 Task: Search  nearest Mexican restaurant for Black Oak Circle, Coppell, Texas 75019. Note the delivery time and distance.
Action: Mouse moved to (761, 774)
Screenshot: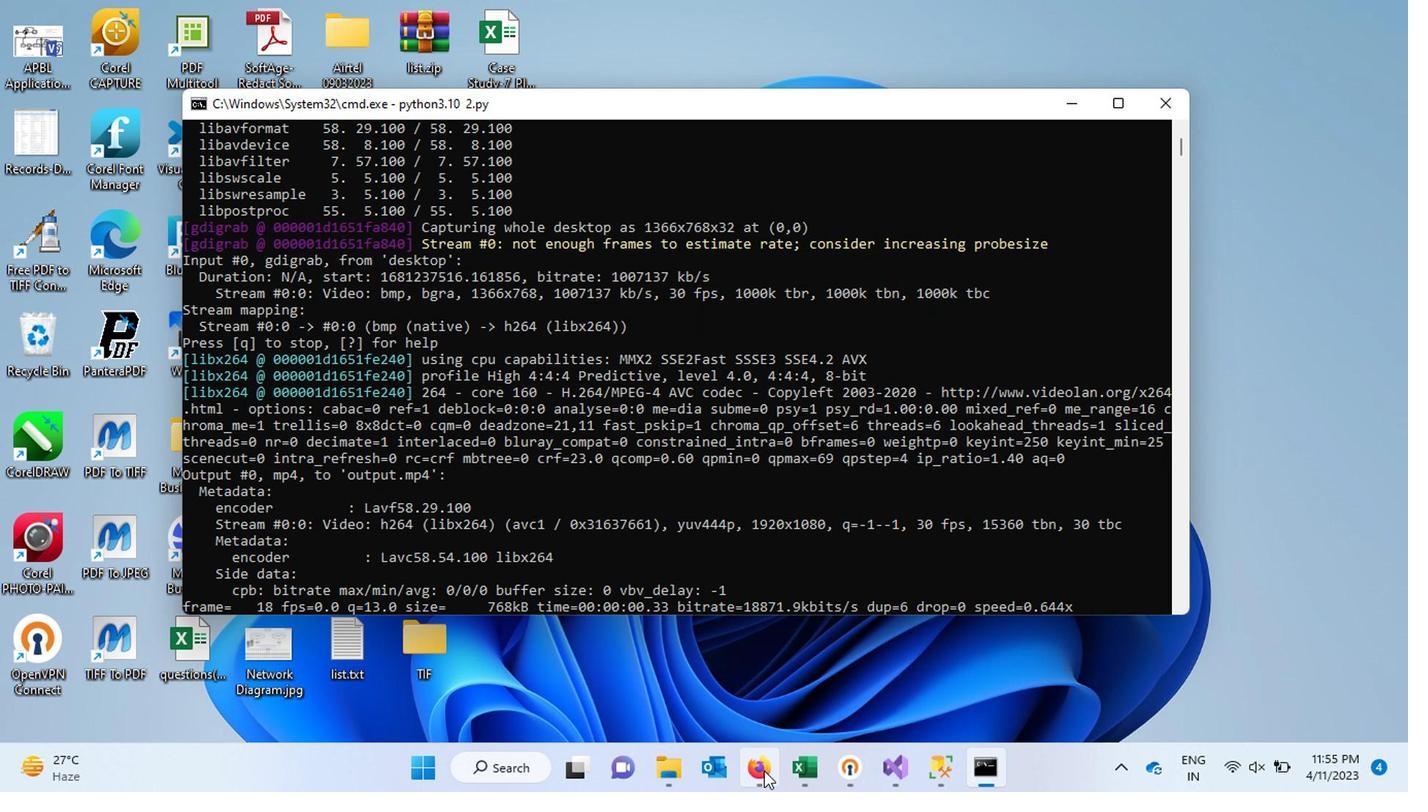 
Action: Mouse pressed left at (761, 774)
Screenshot: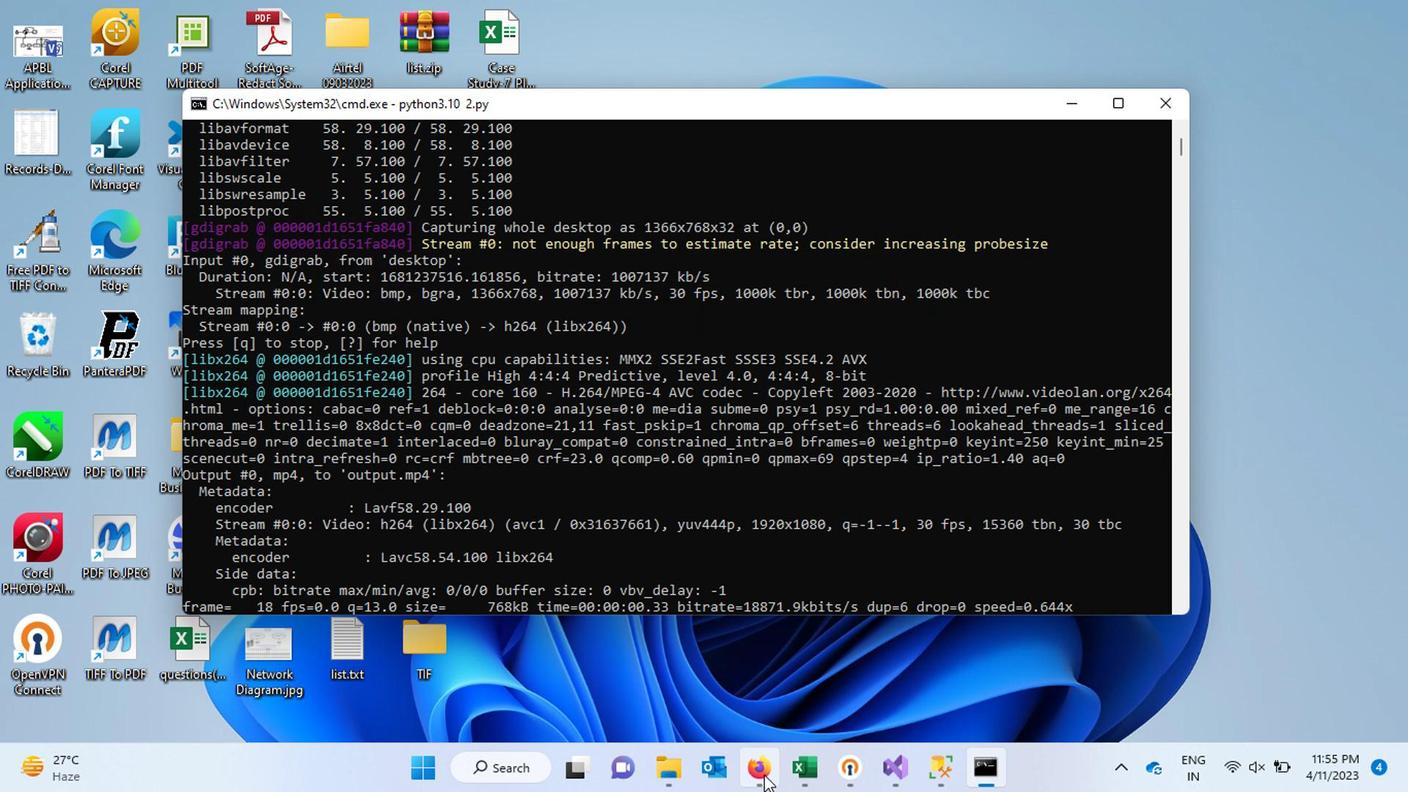 
Action: Mouse moved to (235, 123)
Screenshot: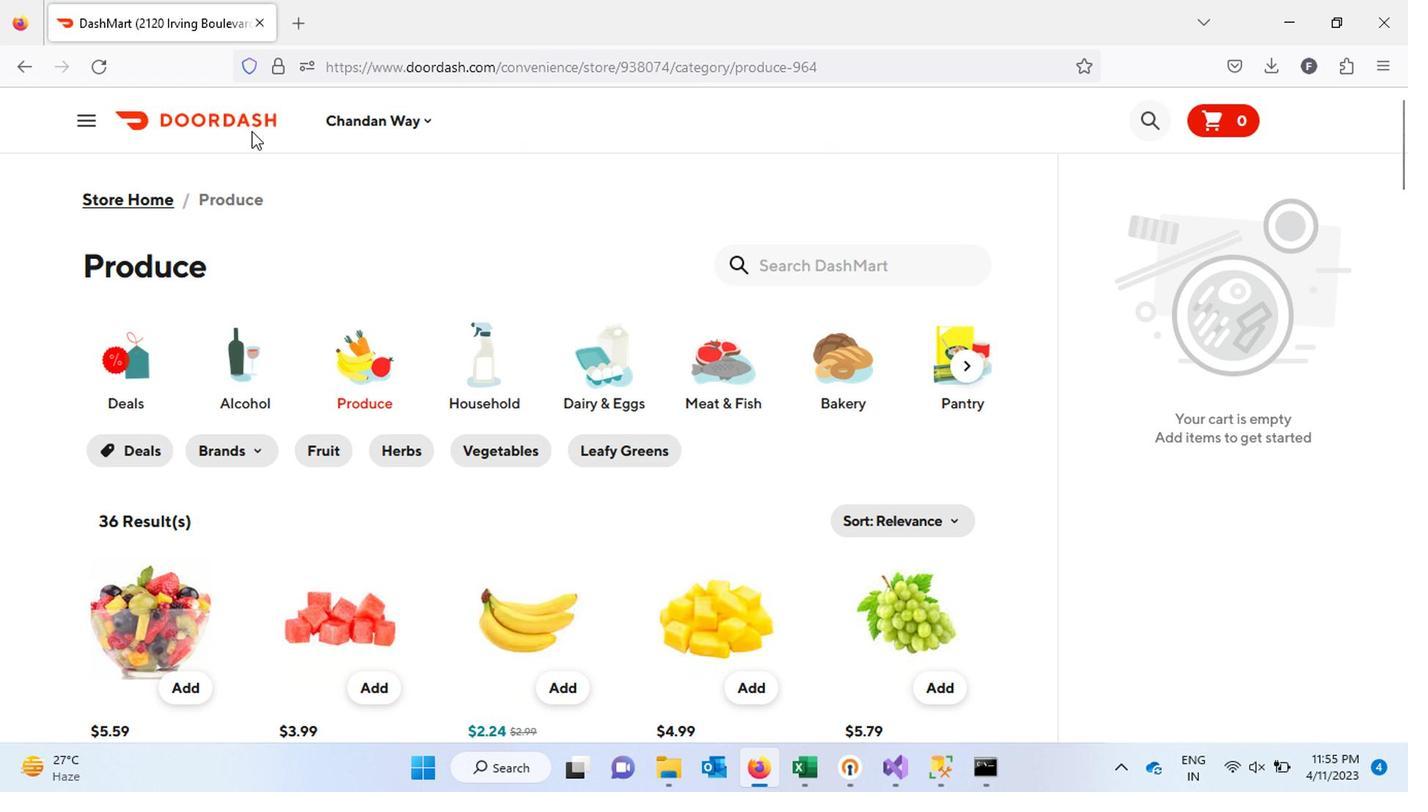
Action: Mouse pressed left at (235, 123)
Screenshot: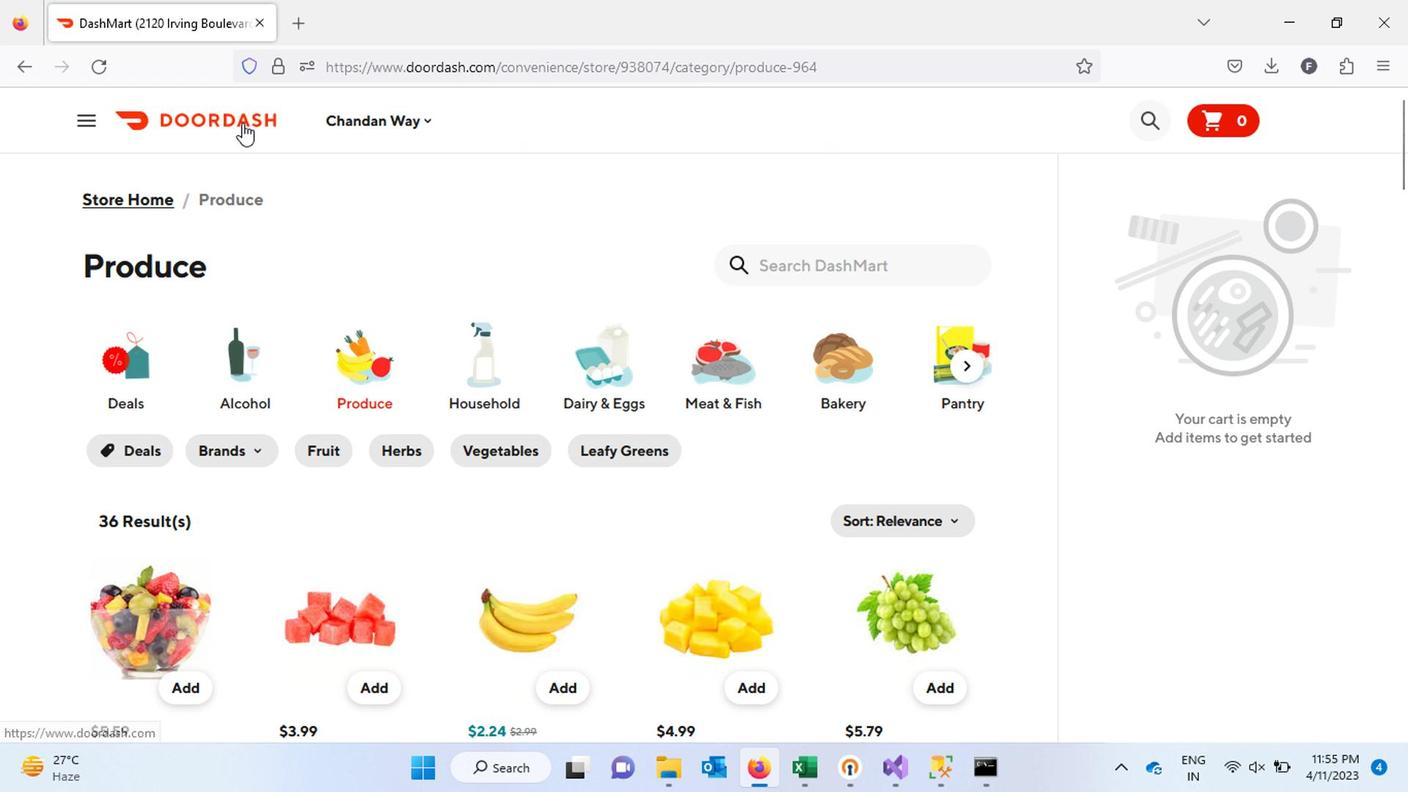 
Action: Mouse moved to (584, 123)
Screenshot: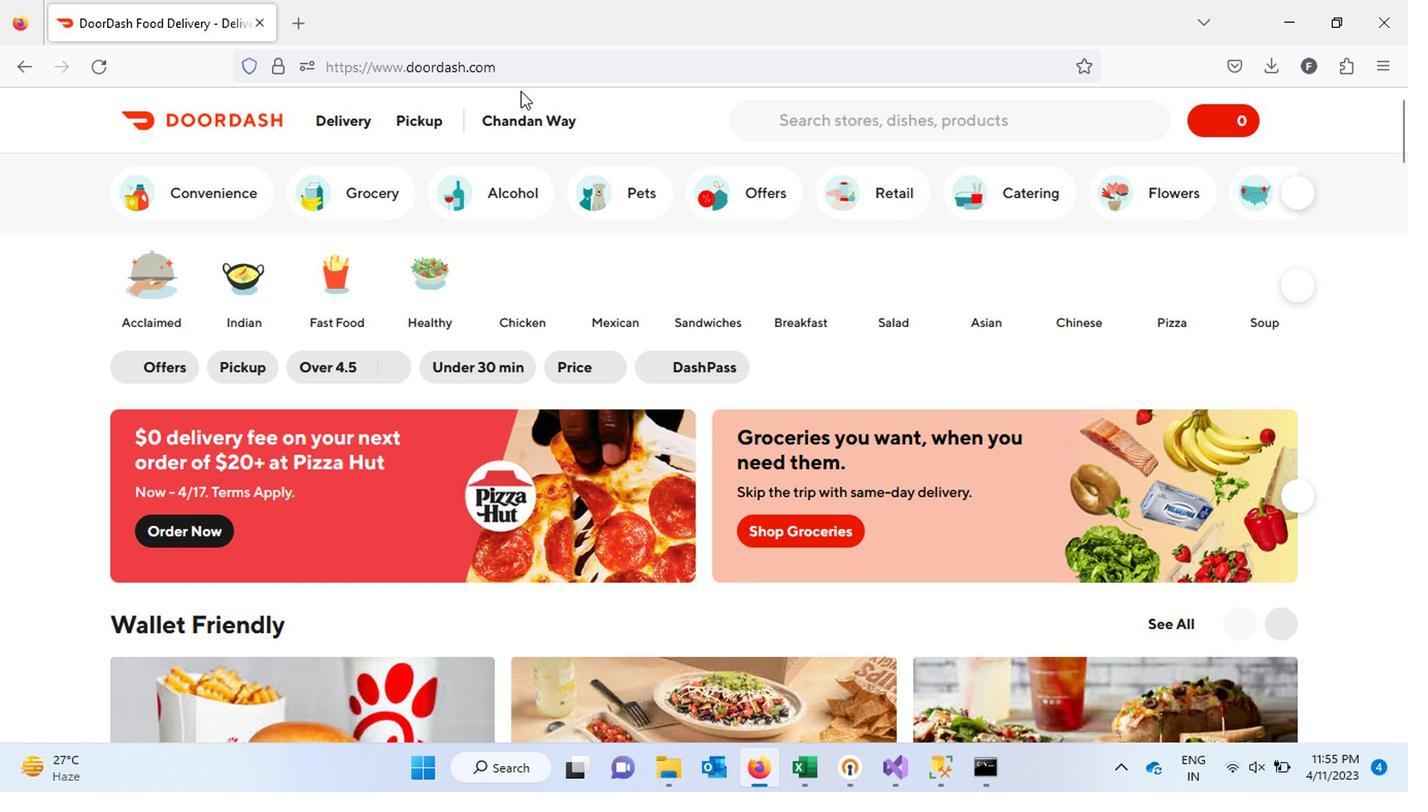
Action: Mouse pressed left at (584, 123)
Screenshot: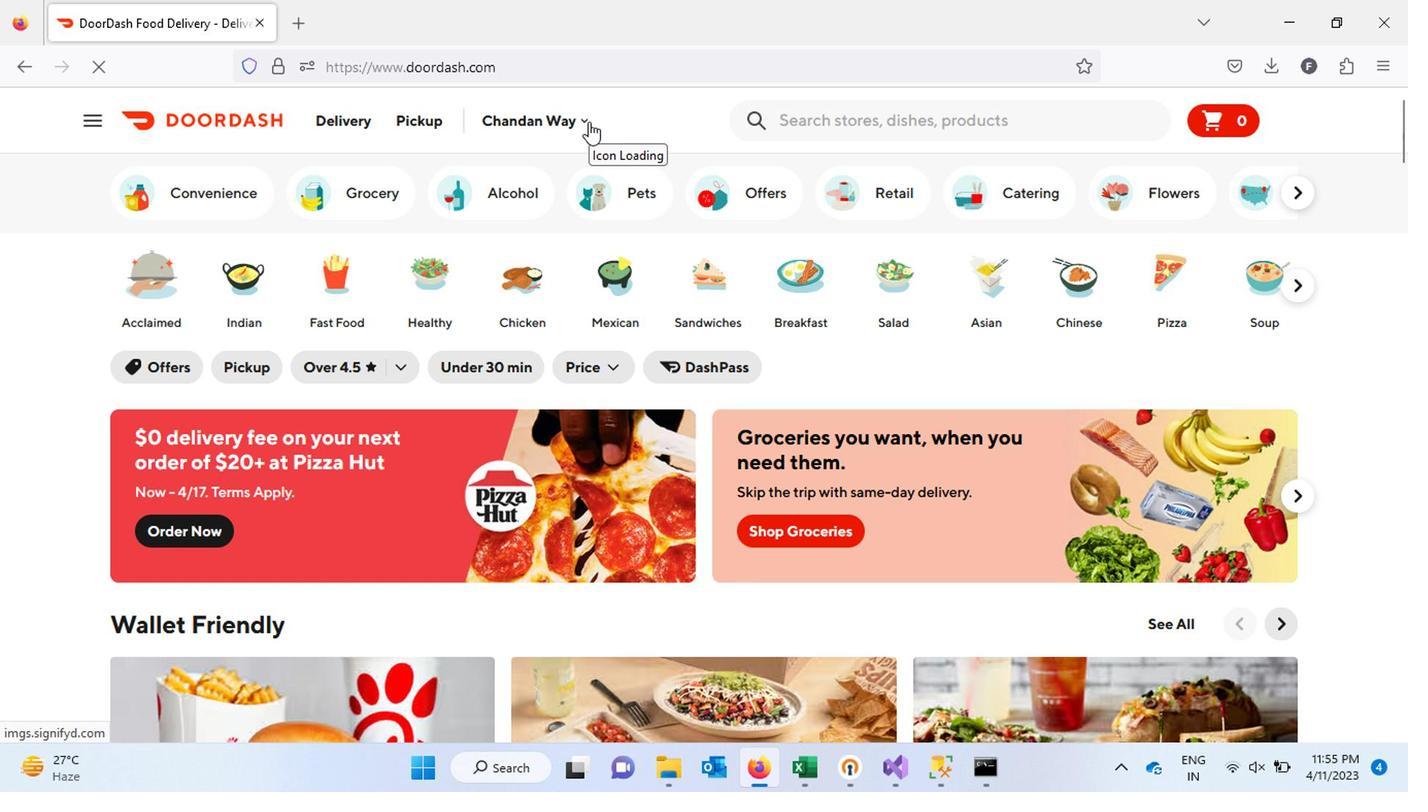 
Action: Mouse moved to (580, 209)
Screenshot: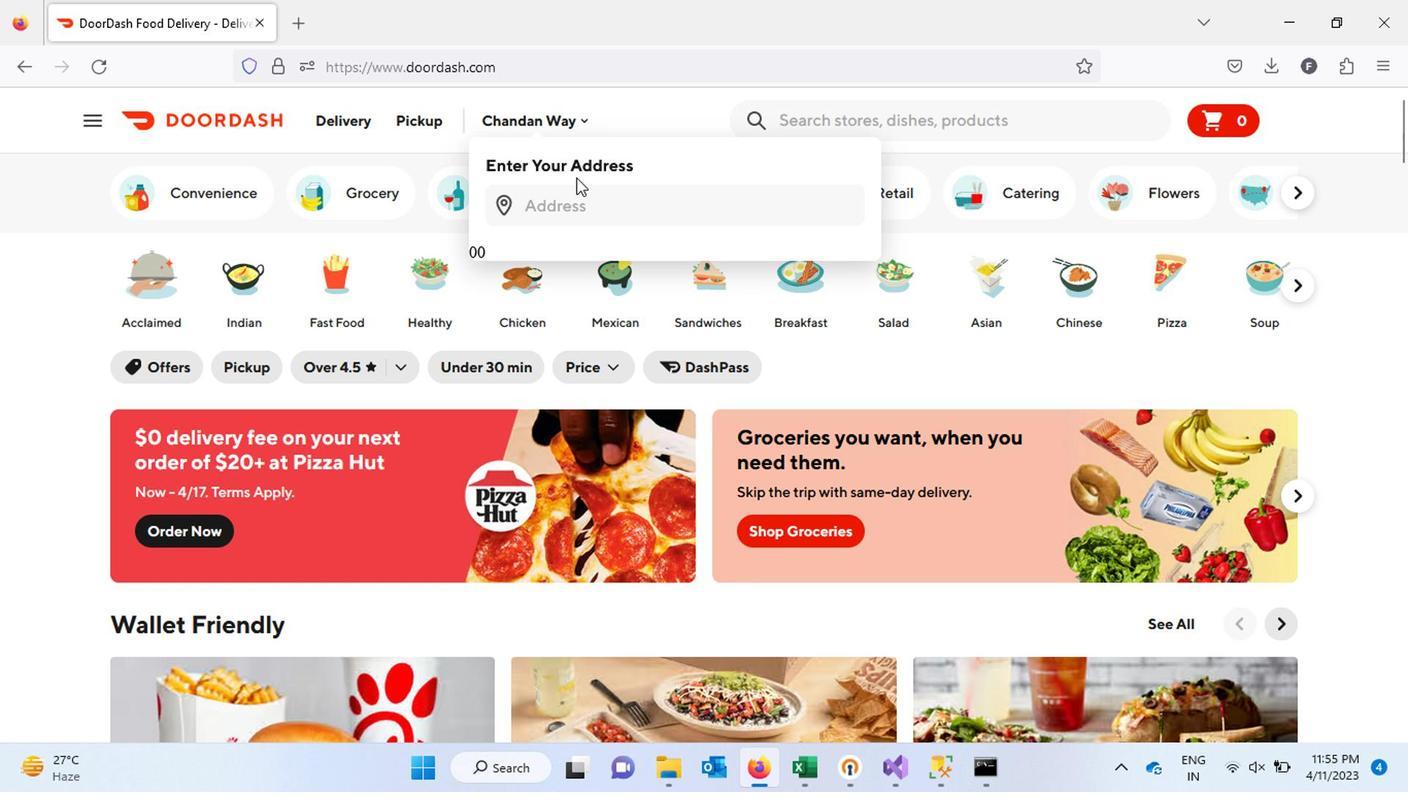 
Action: Mouse pressed left at (580, 209)
Screenshot: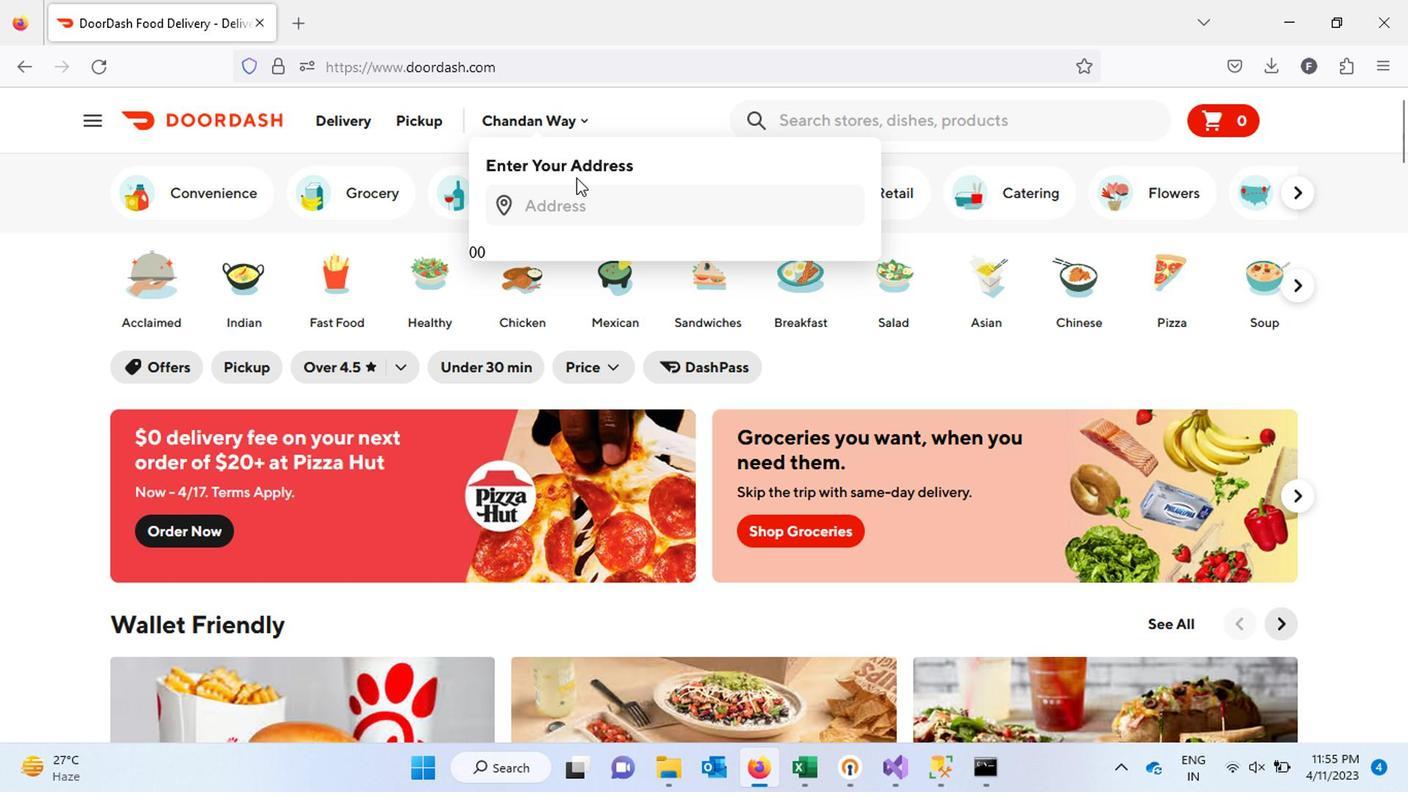 
Action: Keyboard b
Screenshot: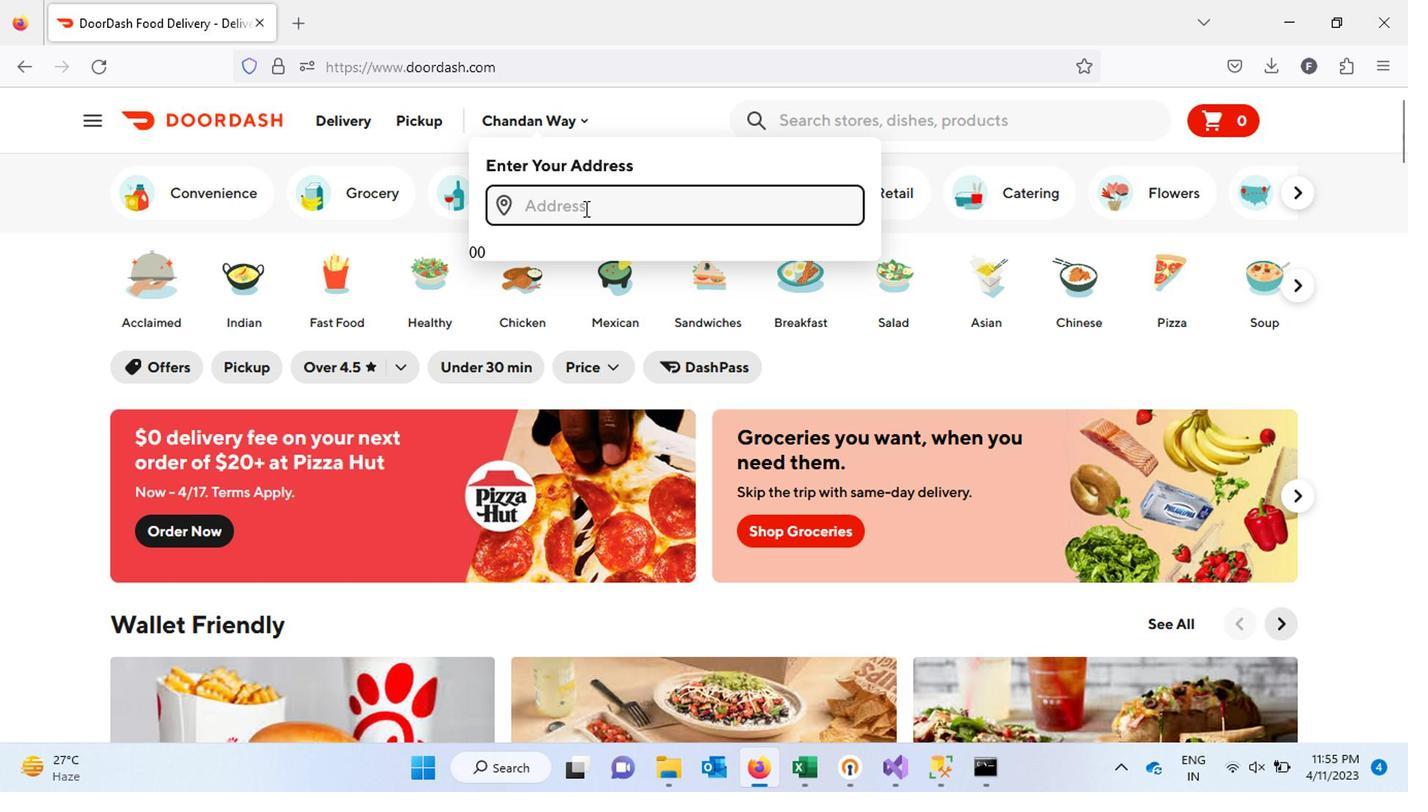 
Action: Keyboard l
Screenshot: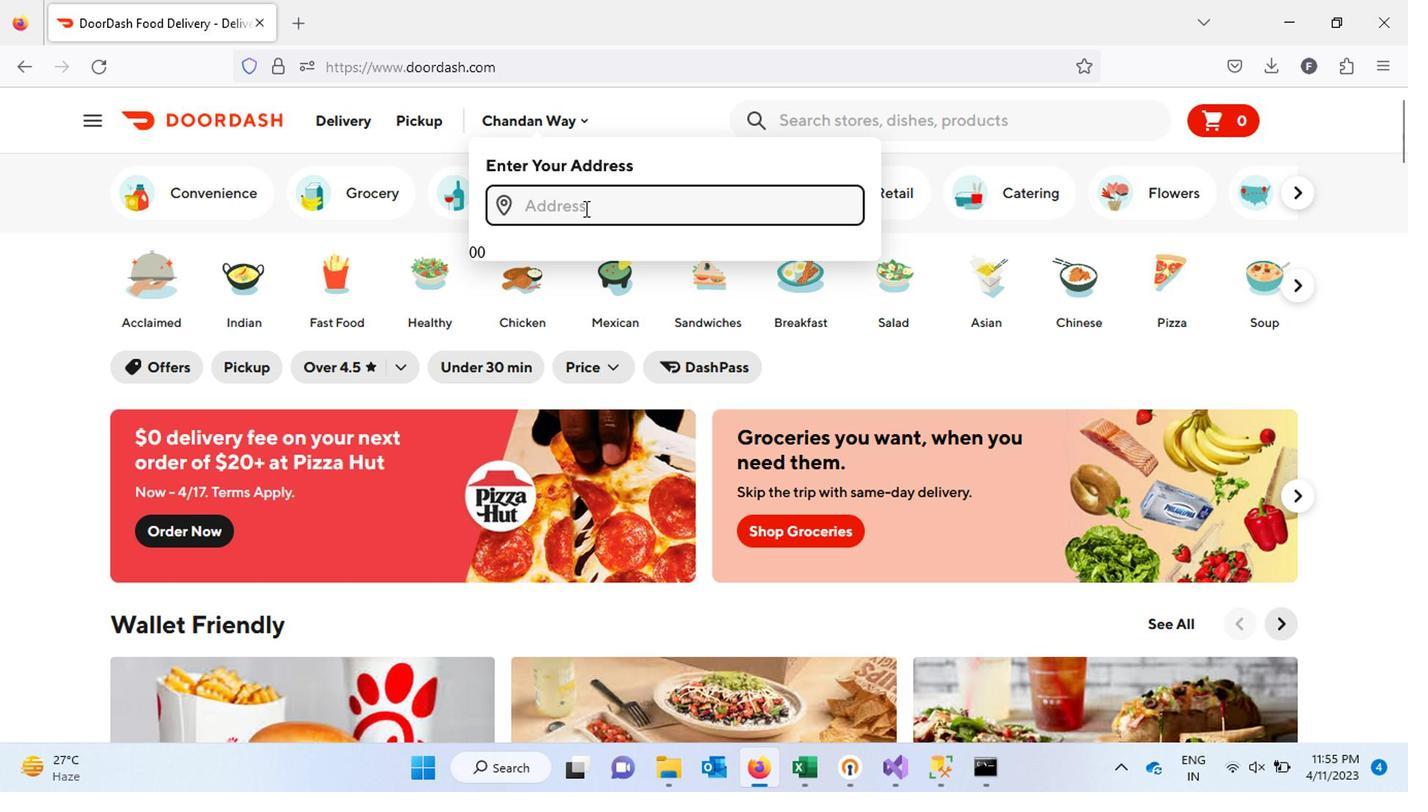 
Action: Keyboard a
Screenshot: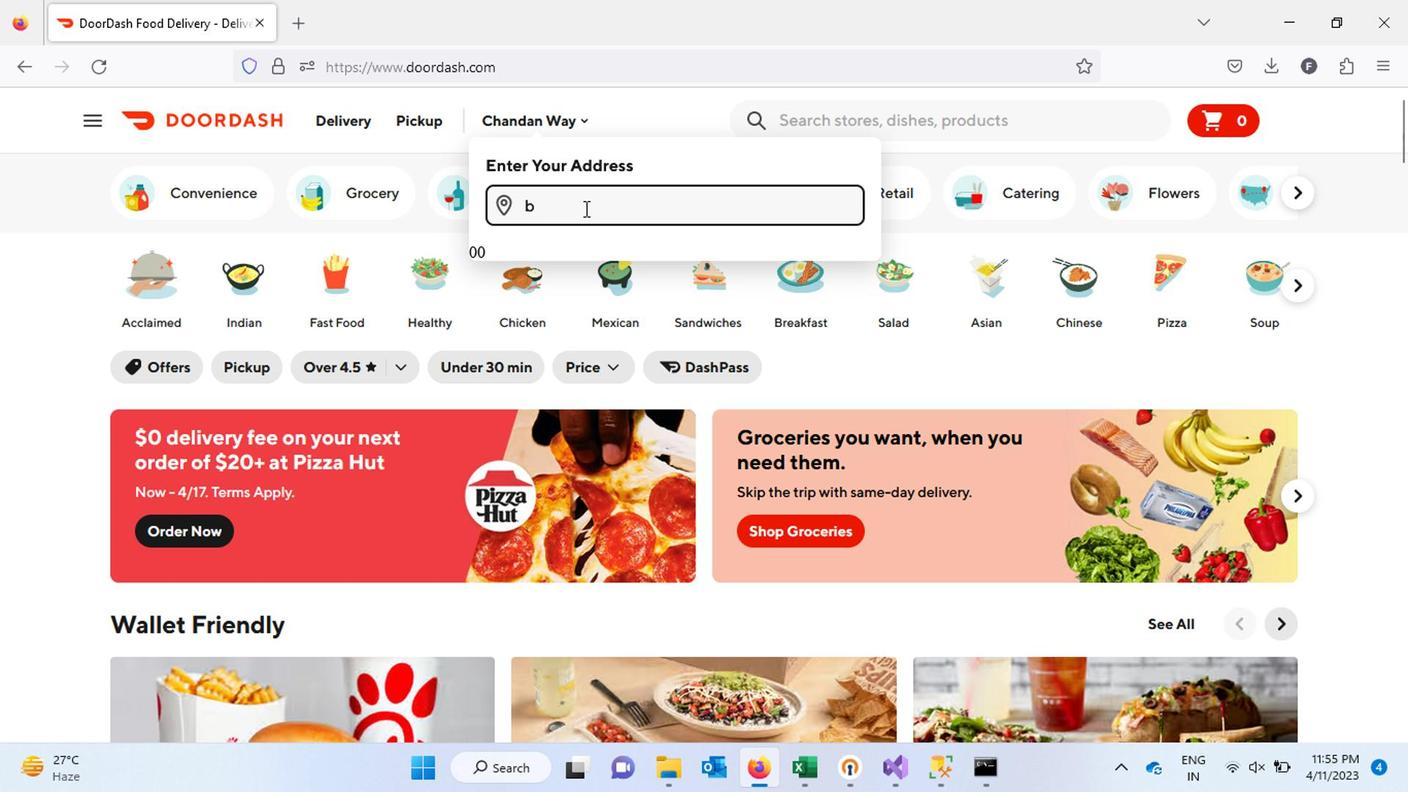 
Action: Keyboard c
Screenshot: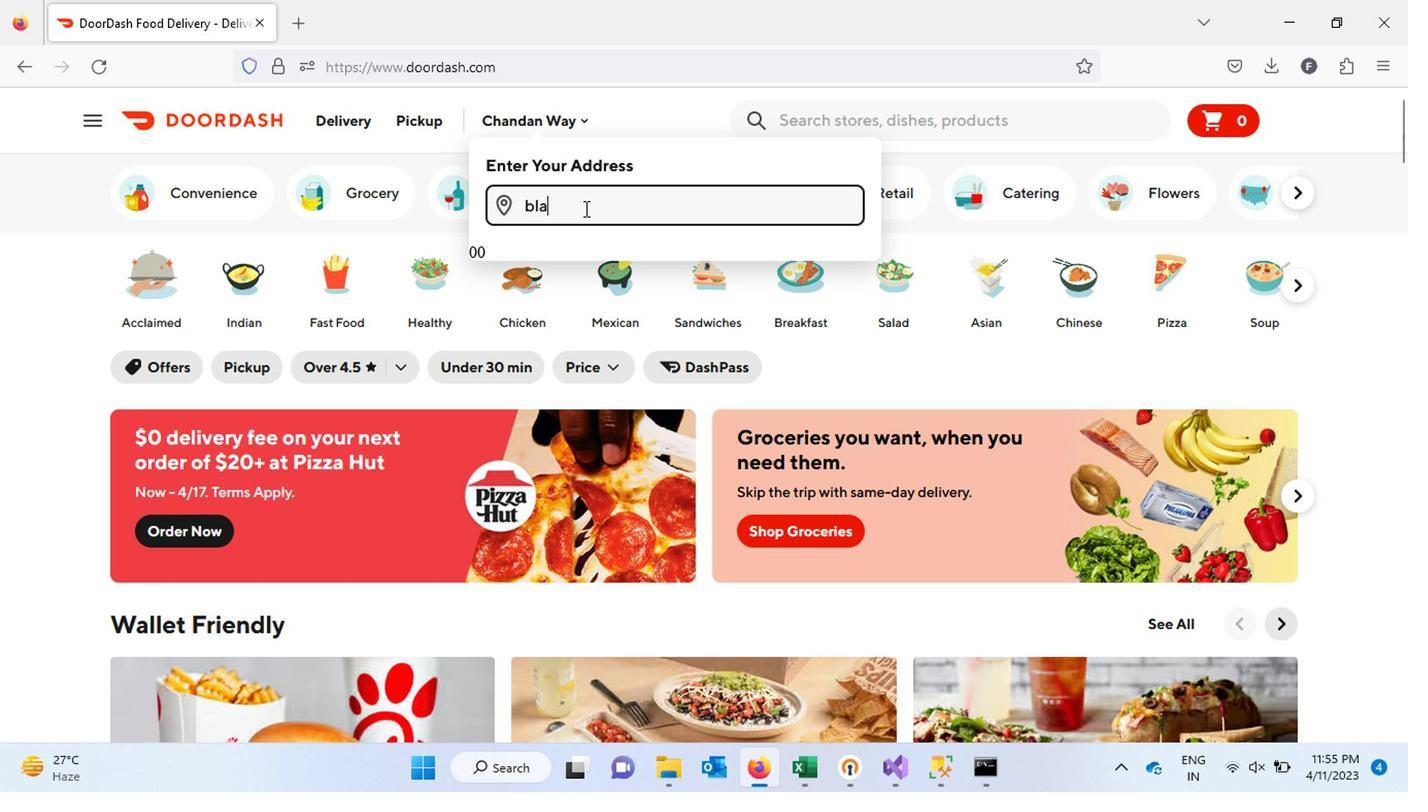 
Action: Keyboard k
Screenshot: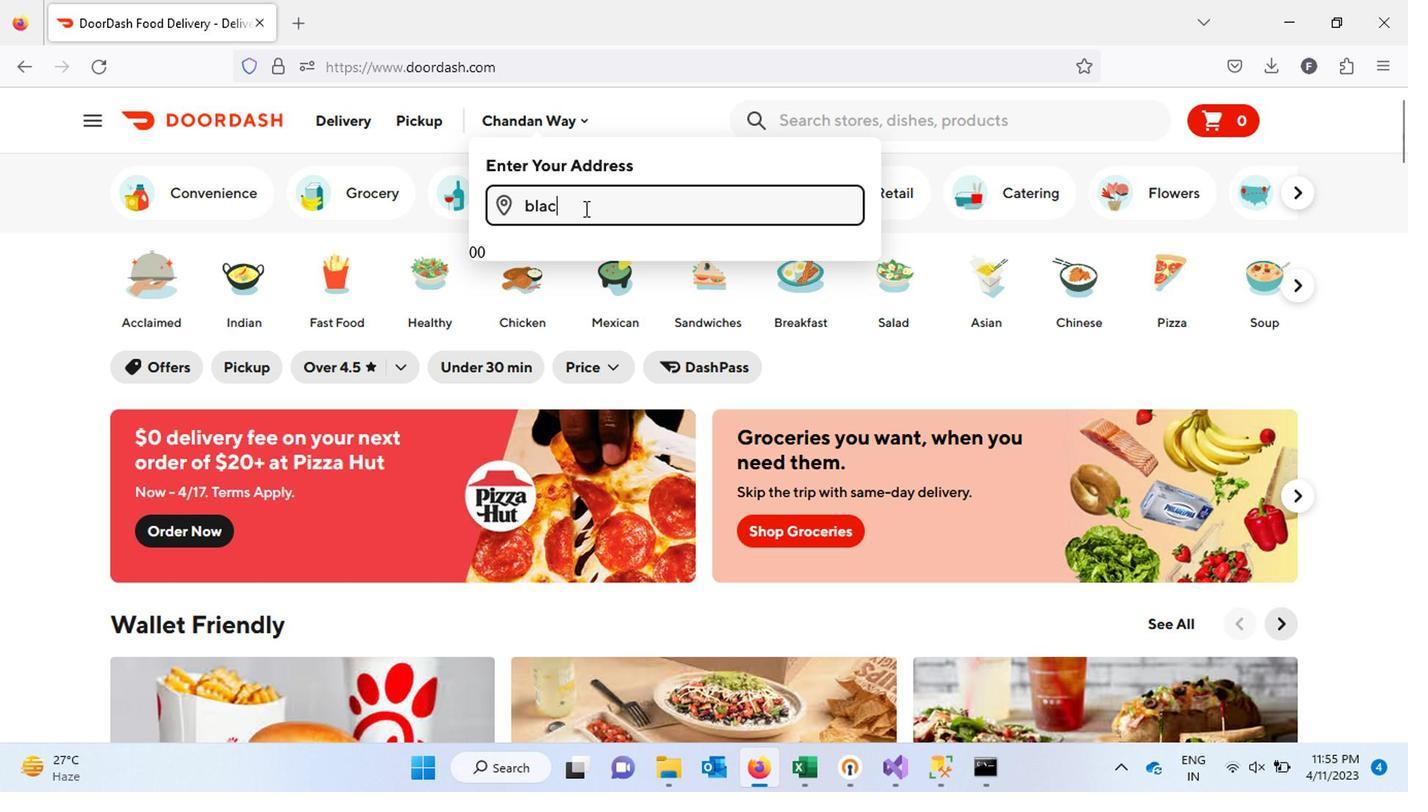 
Action: Keyboard Key.space
Screenshot: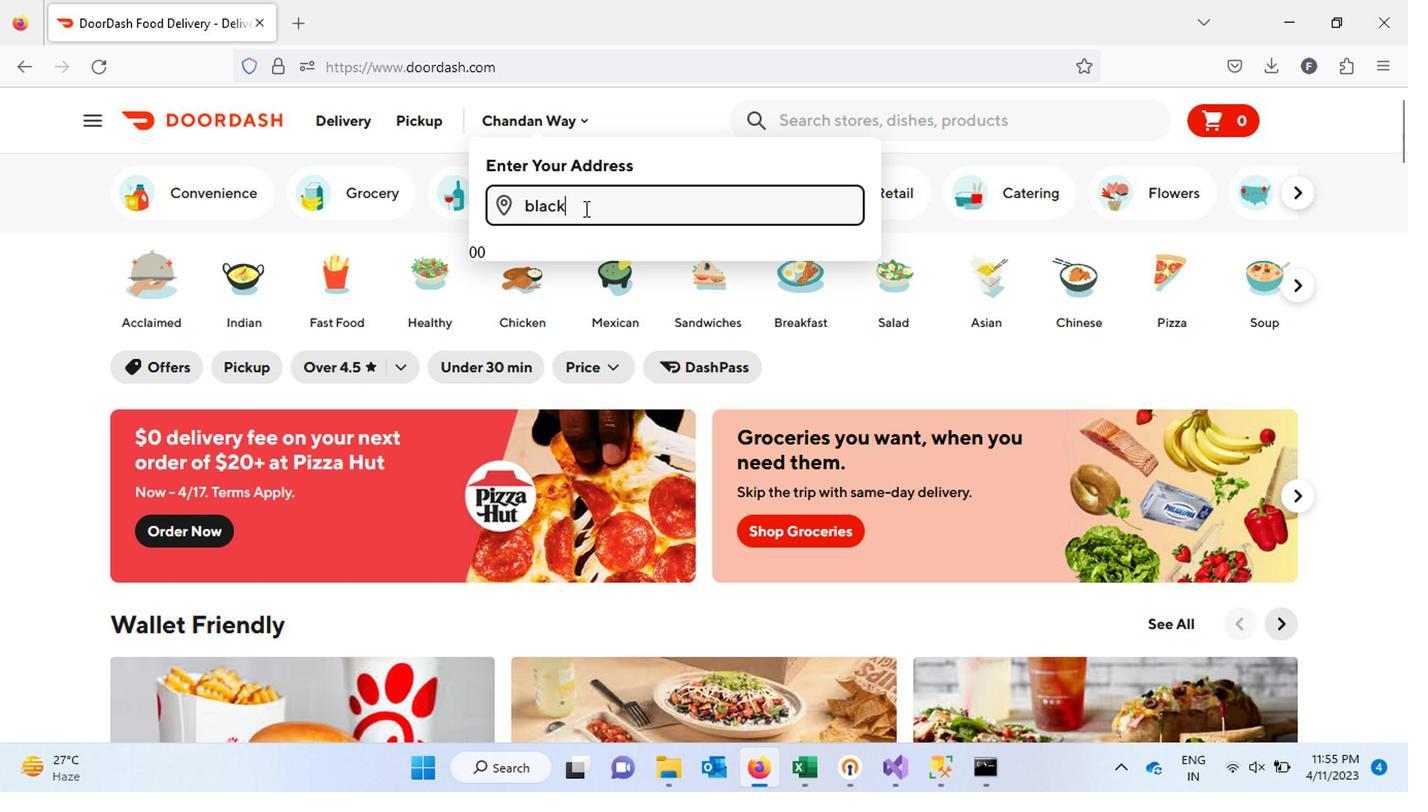 
Action: Keyboard o
Screenshot: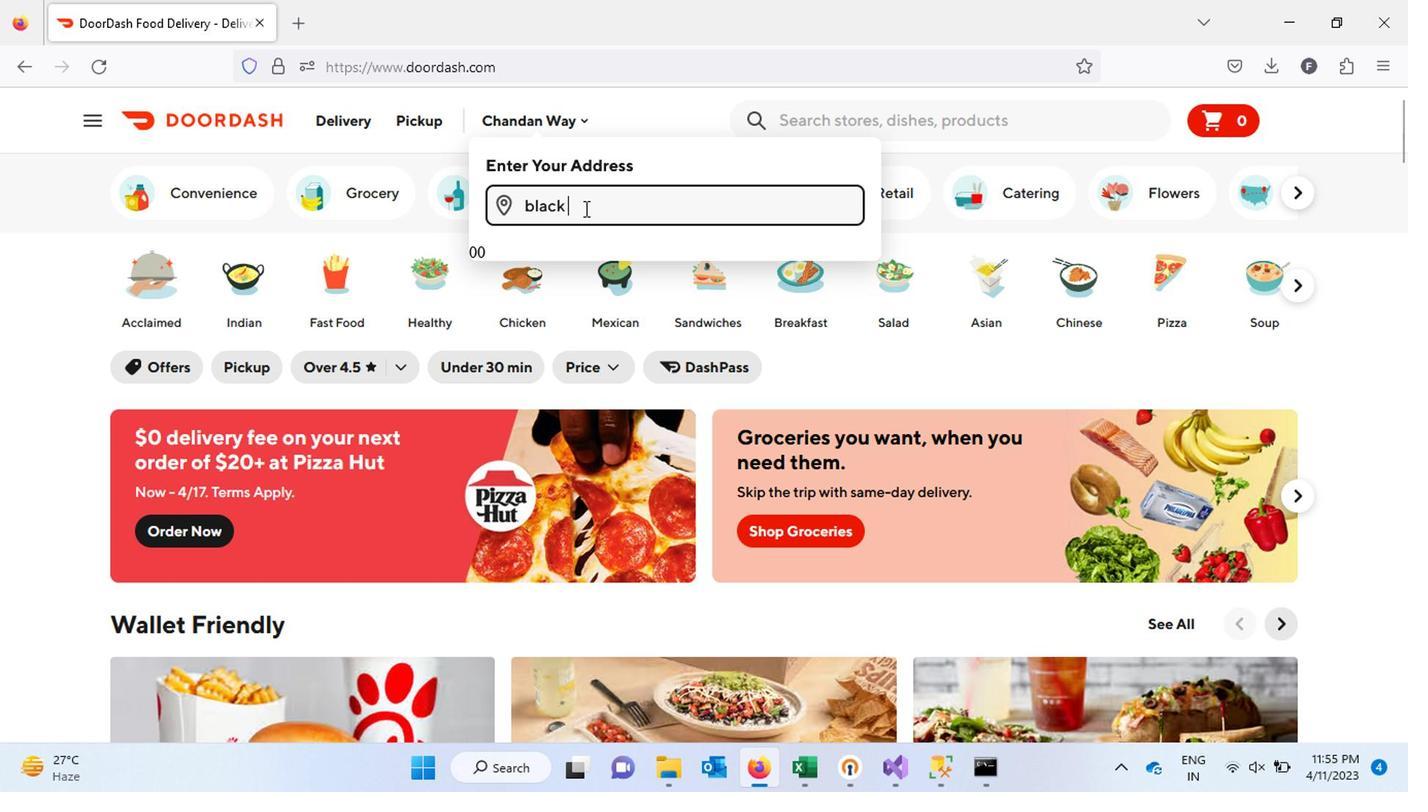 
Action: Keyboard a
Screenshot: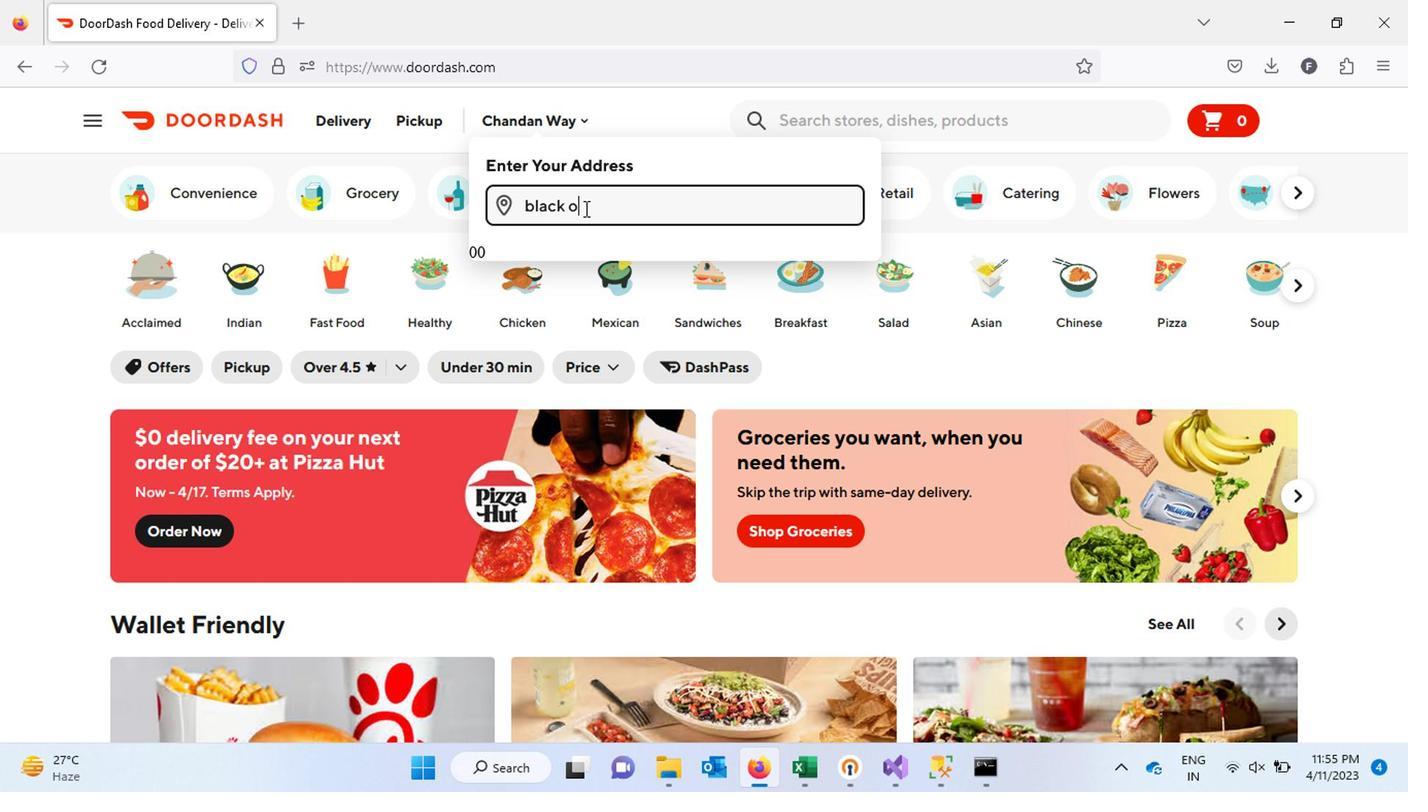 
Action: Keyboard k
Screenshot: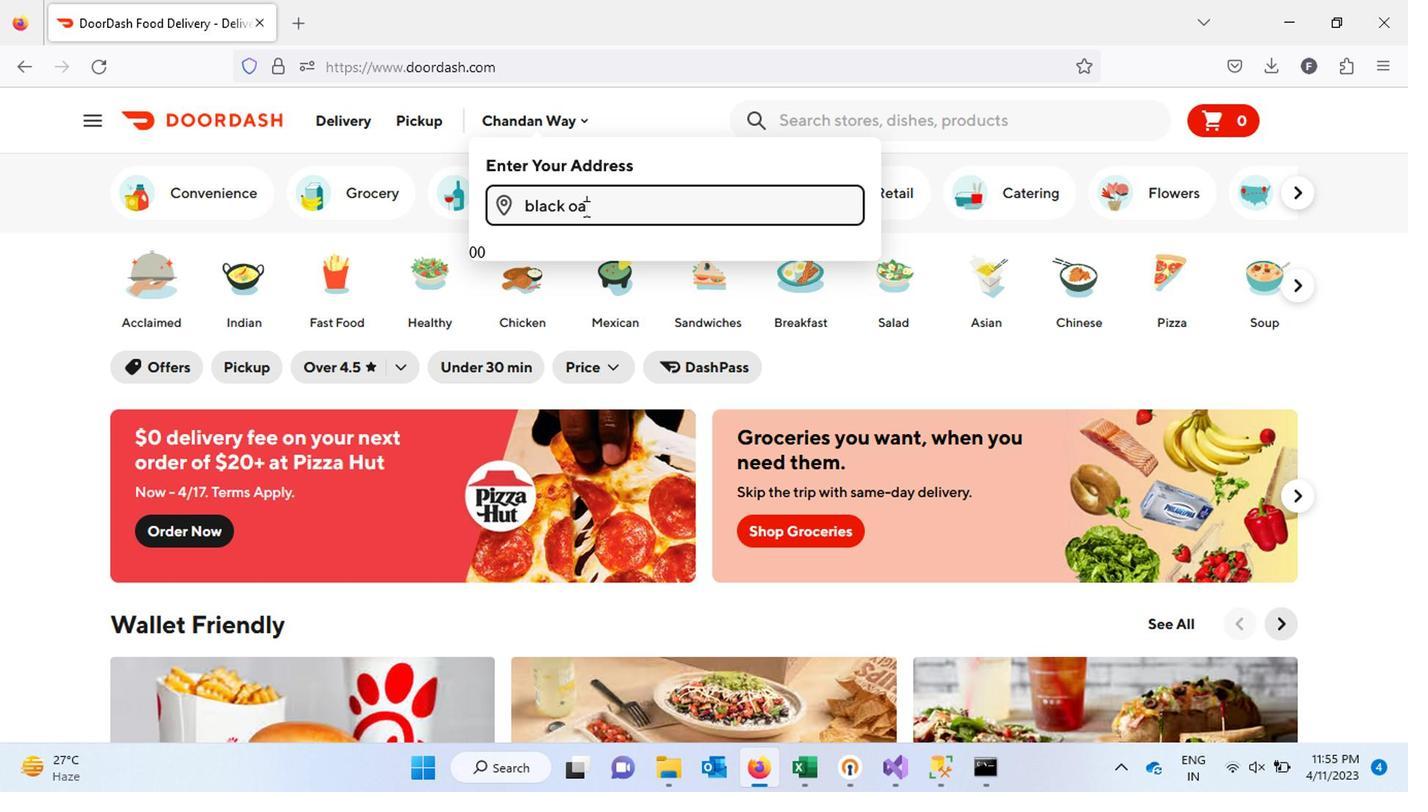
Action: Keyboard Key.space
Screenshot: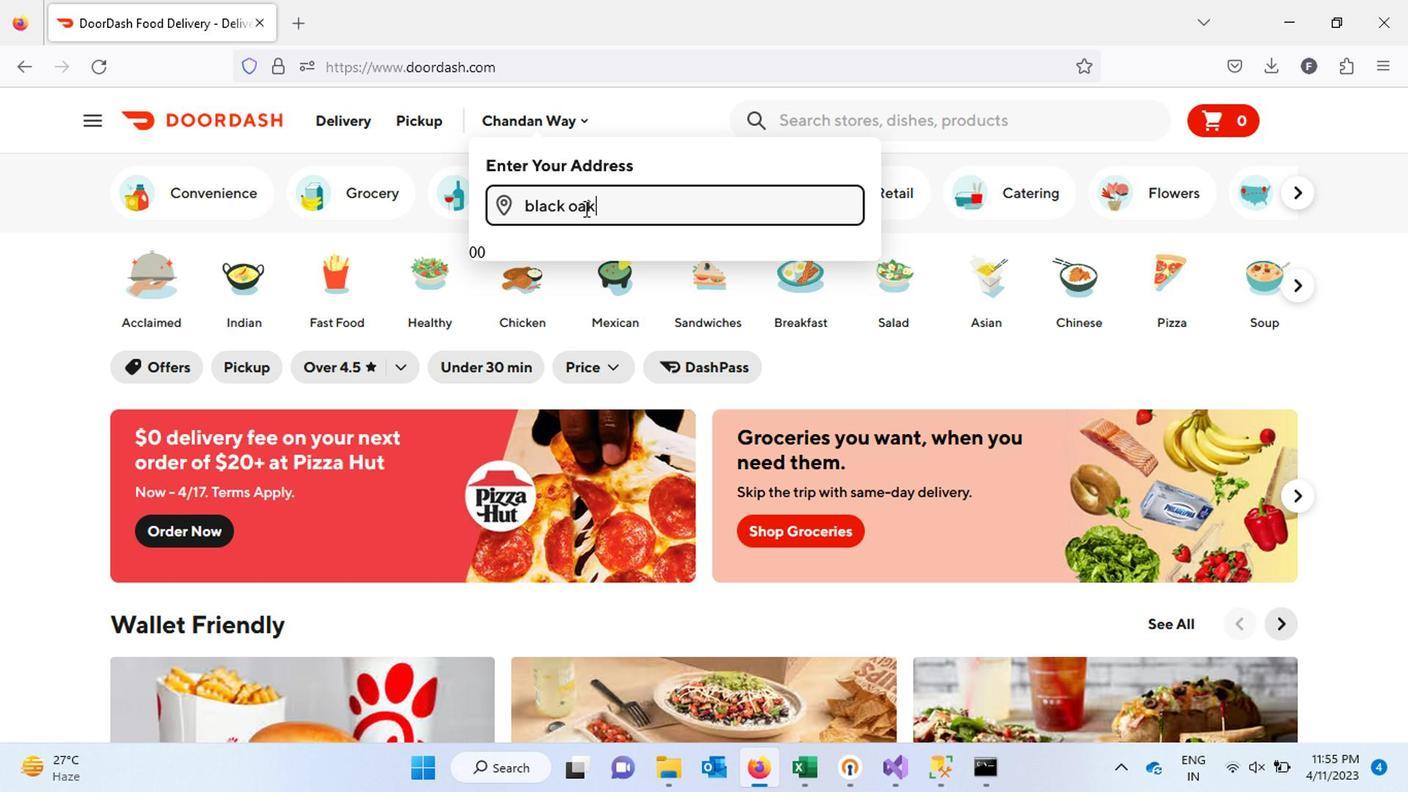 
Action: Keyboard c
Screenshot: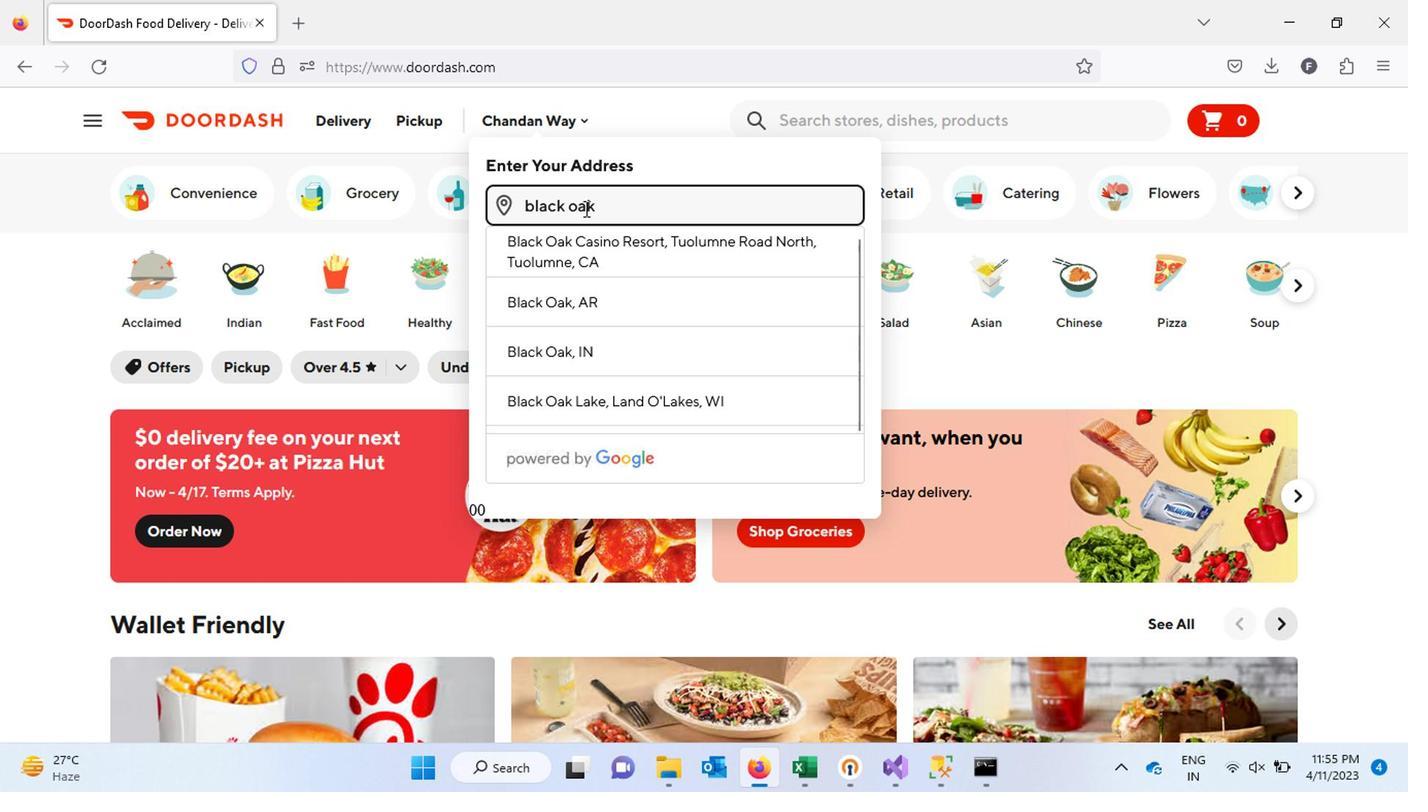 
Action: Keyboard i
Screenshot: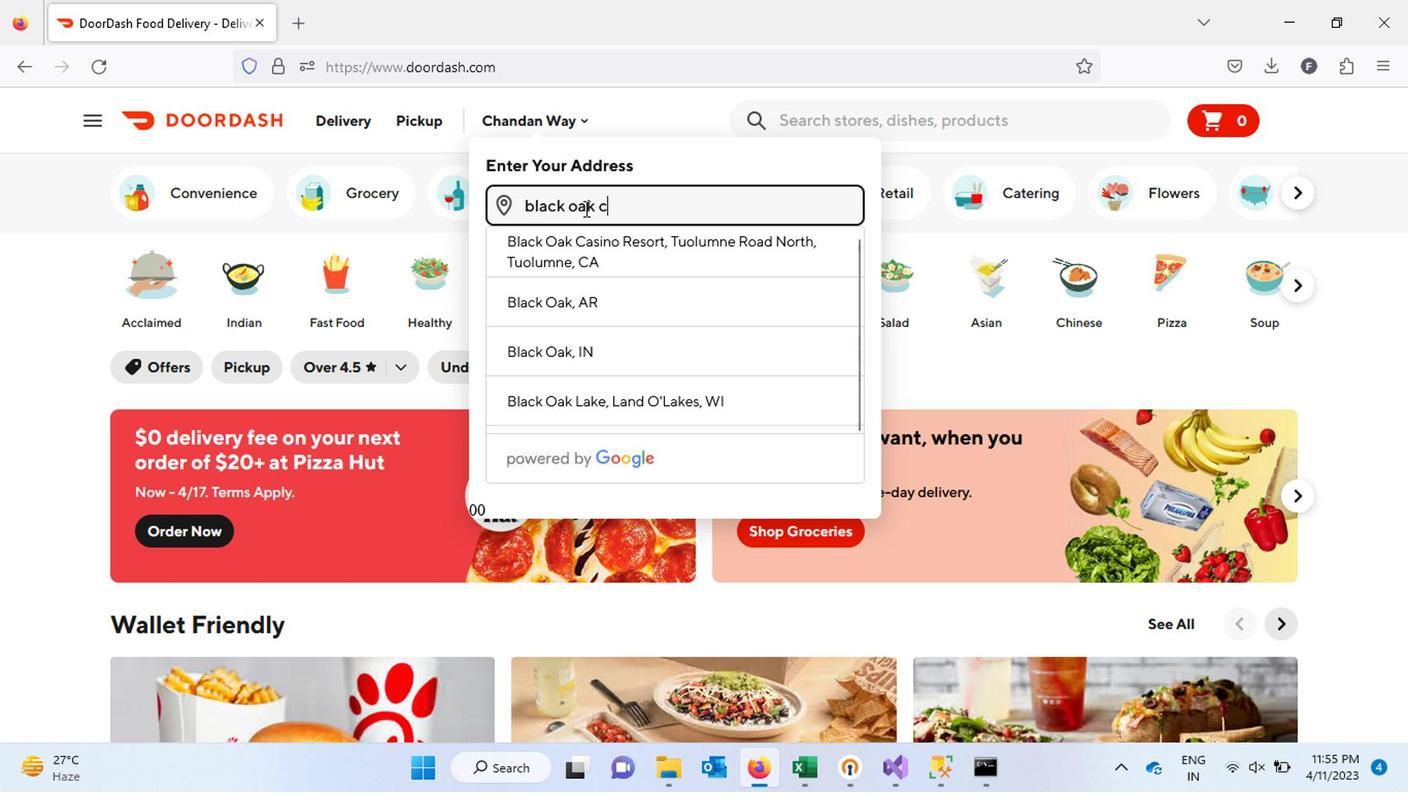 
Action: Keyboard r
Screenshot: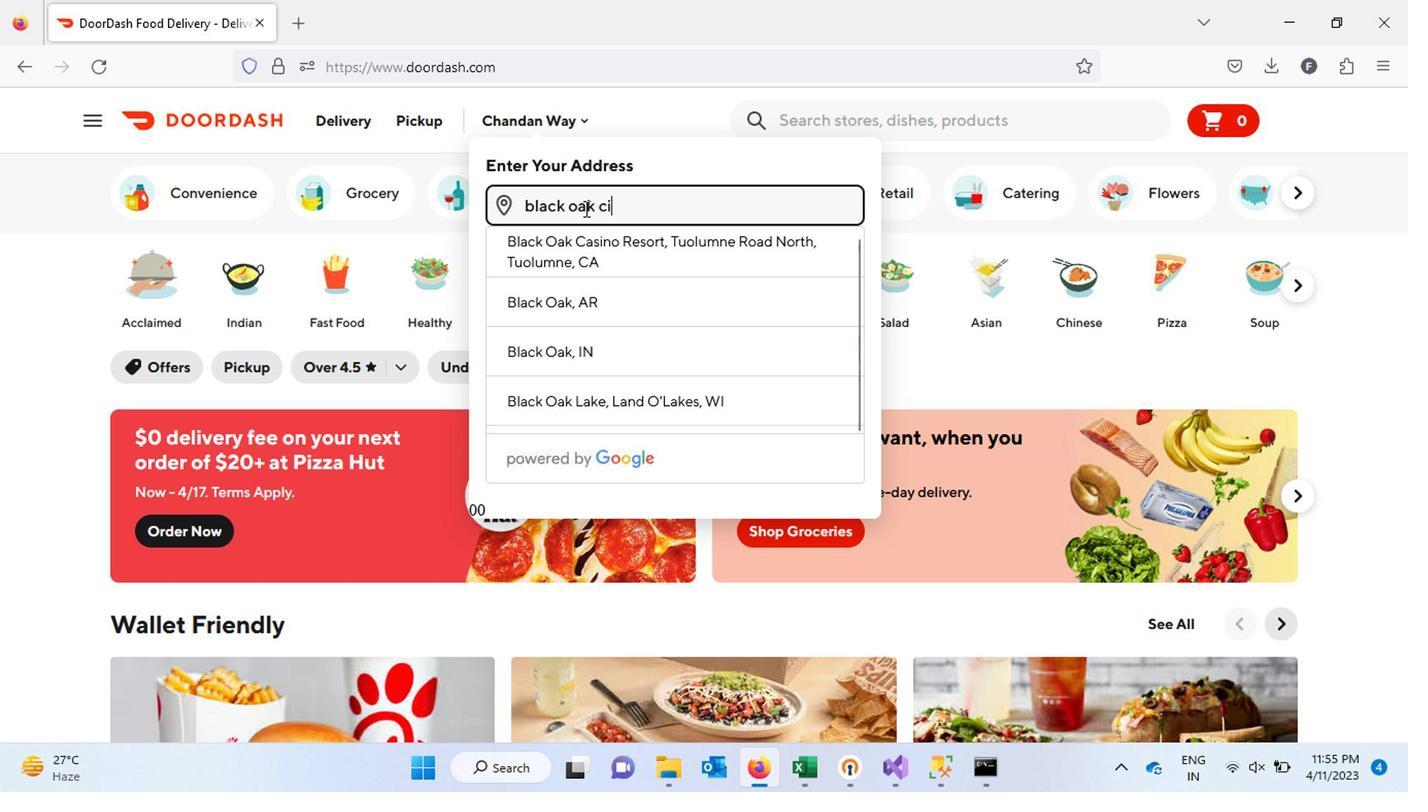 
Action: Keyboard c
Screenshot: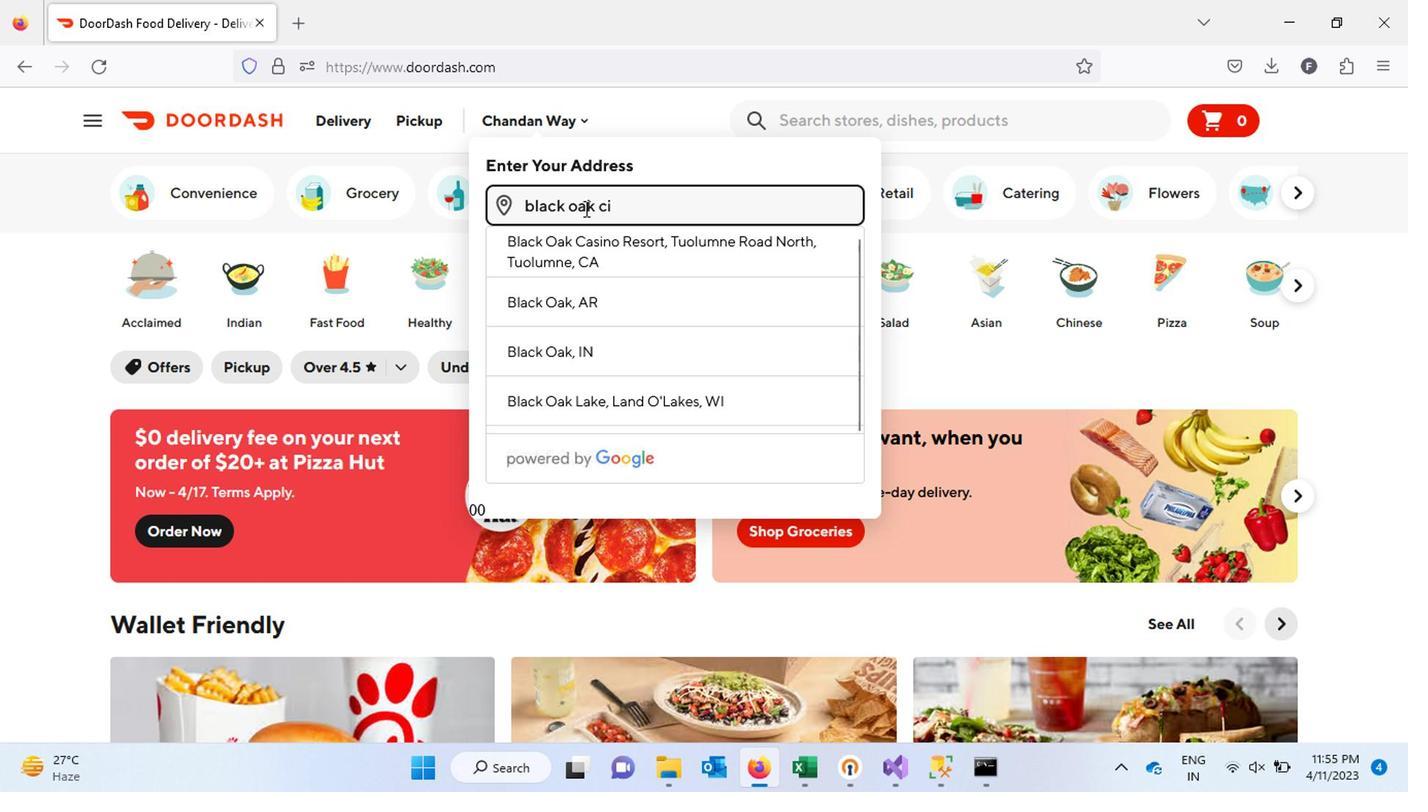 
Action: Keyboard l
Screenshot: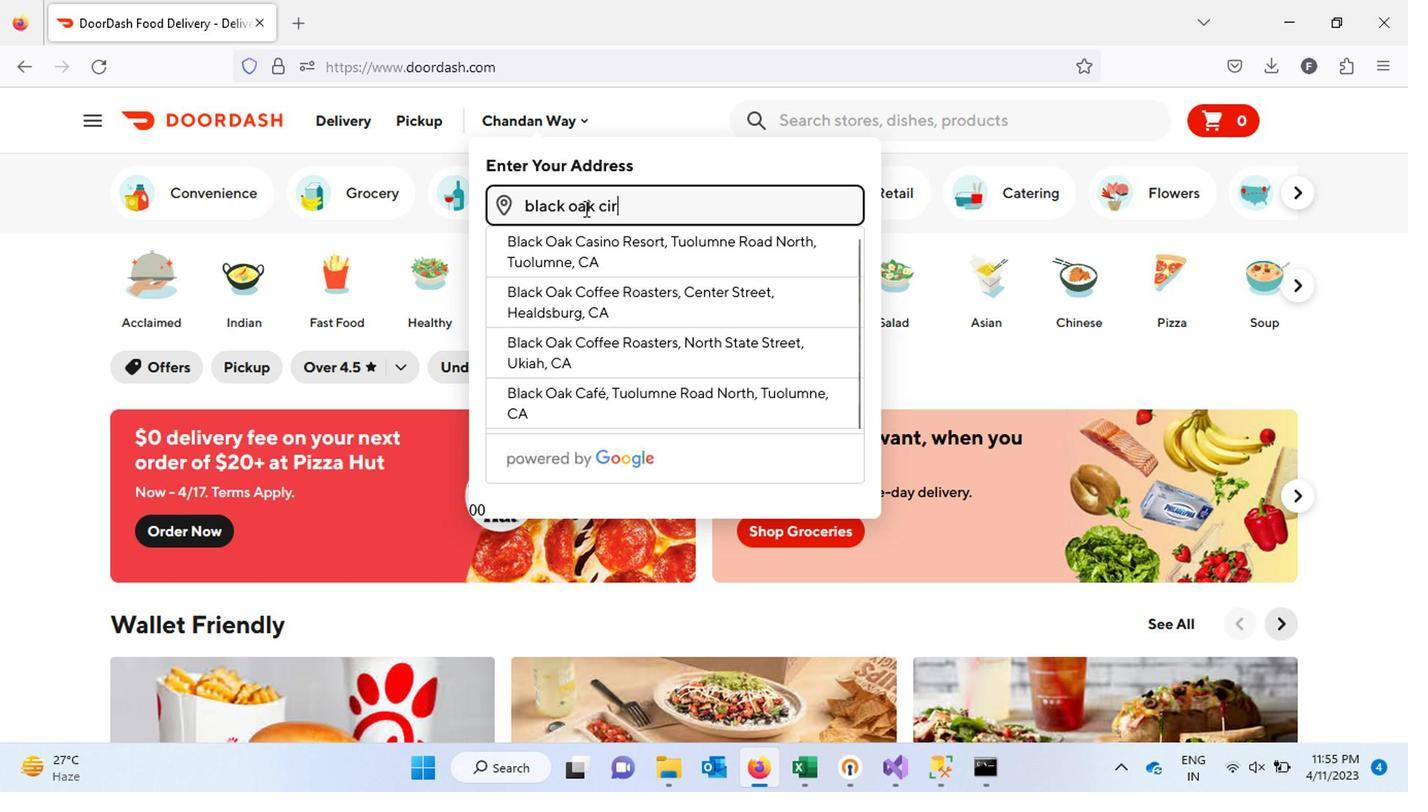 
Action: Keyboard e
Screenshot: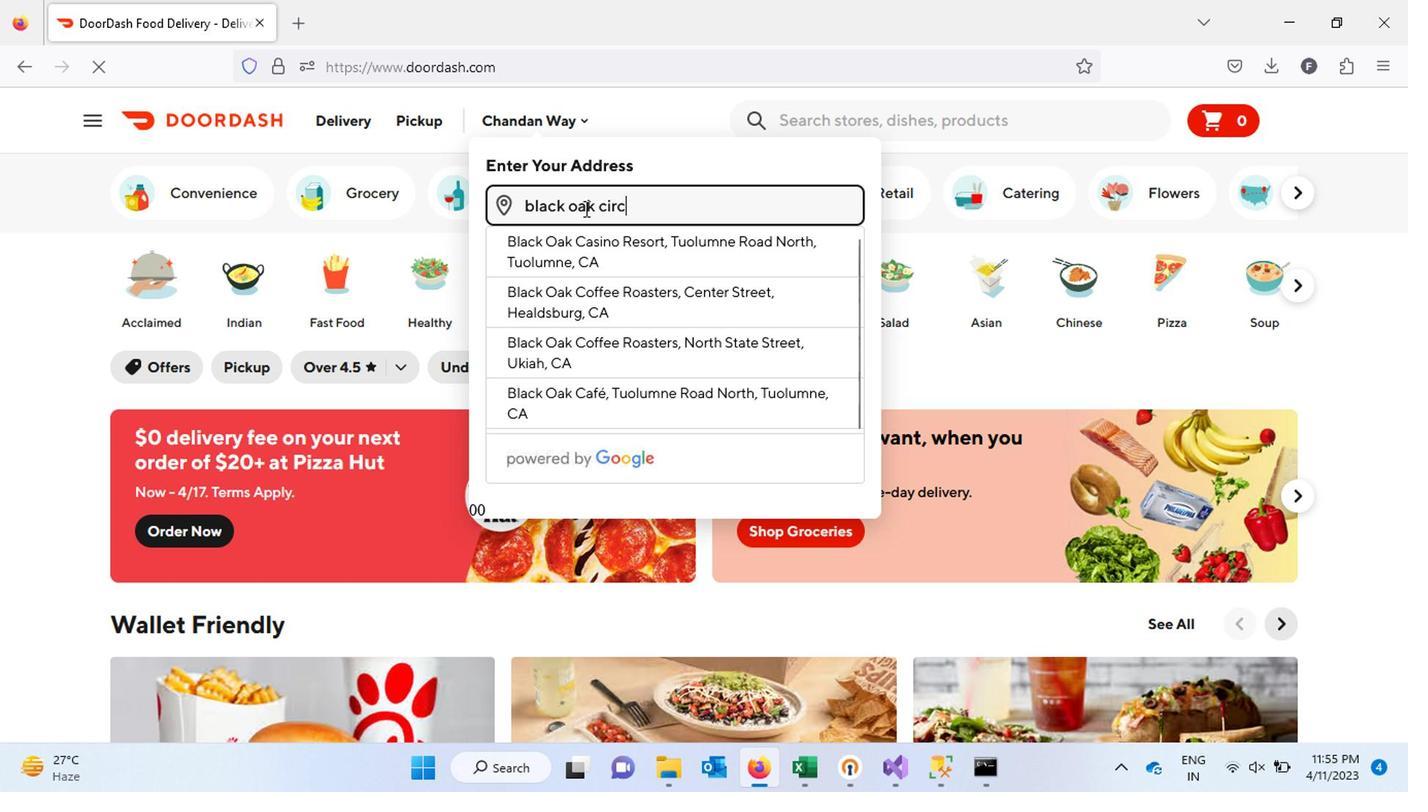 
Action: Mouse moved to (660, 403)
Screenshot: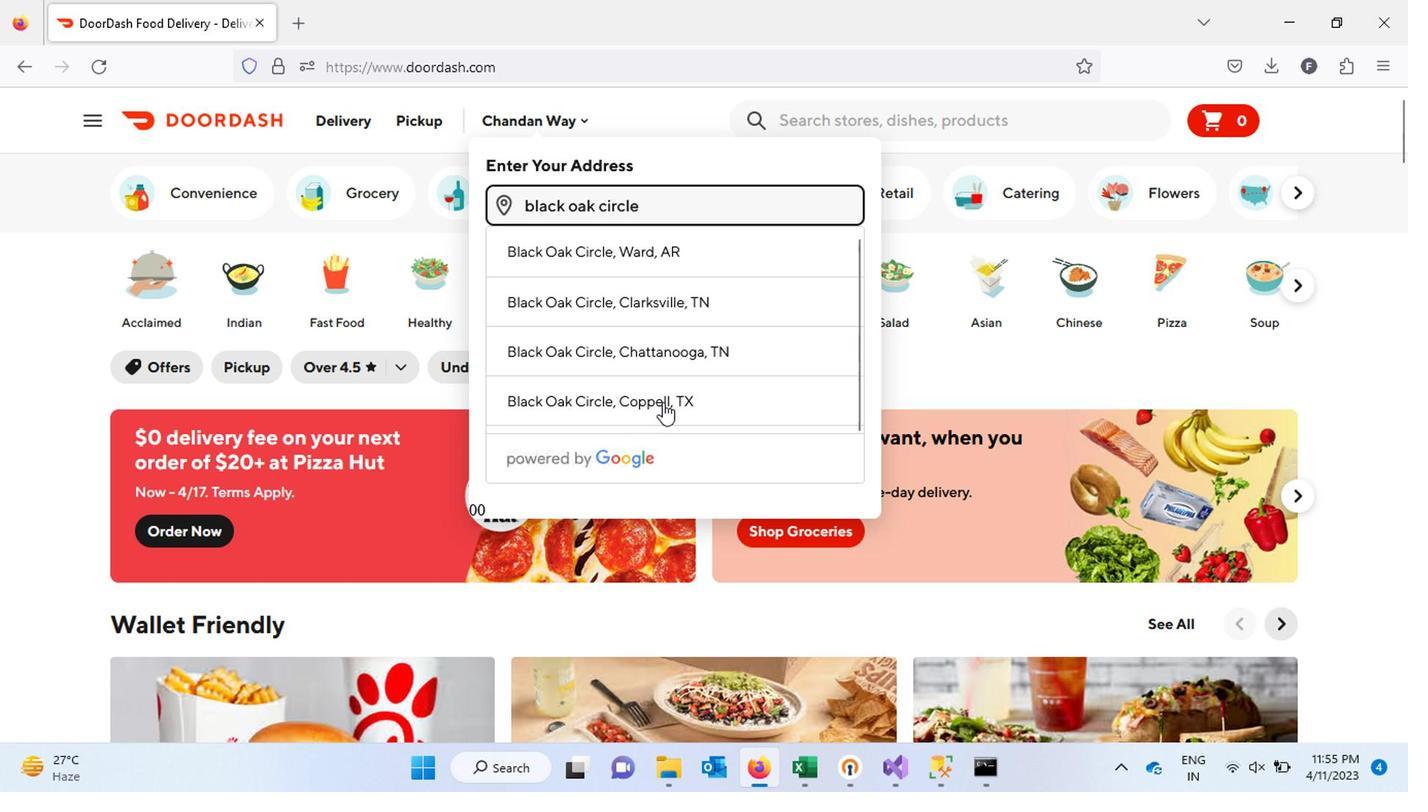 
Action: Mouse pressed left at (660, 403)
Screenshot: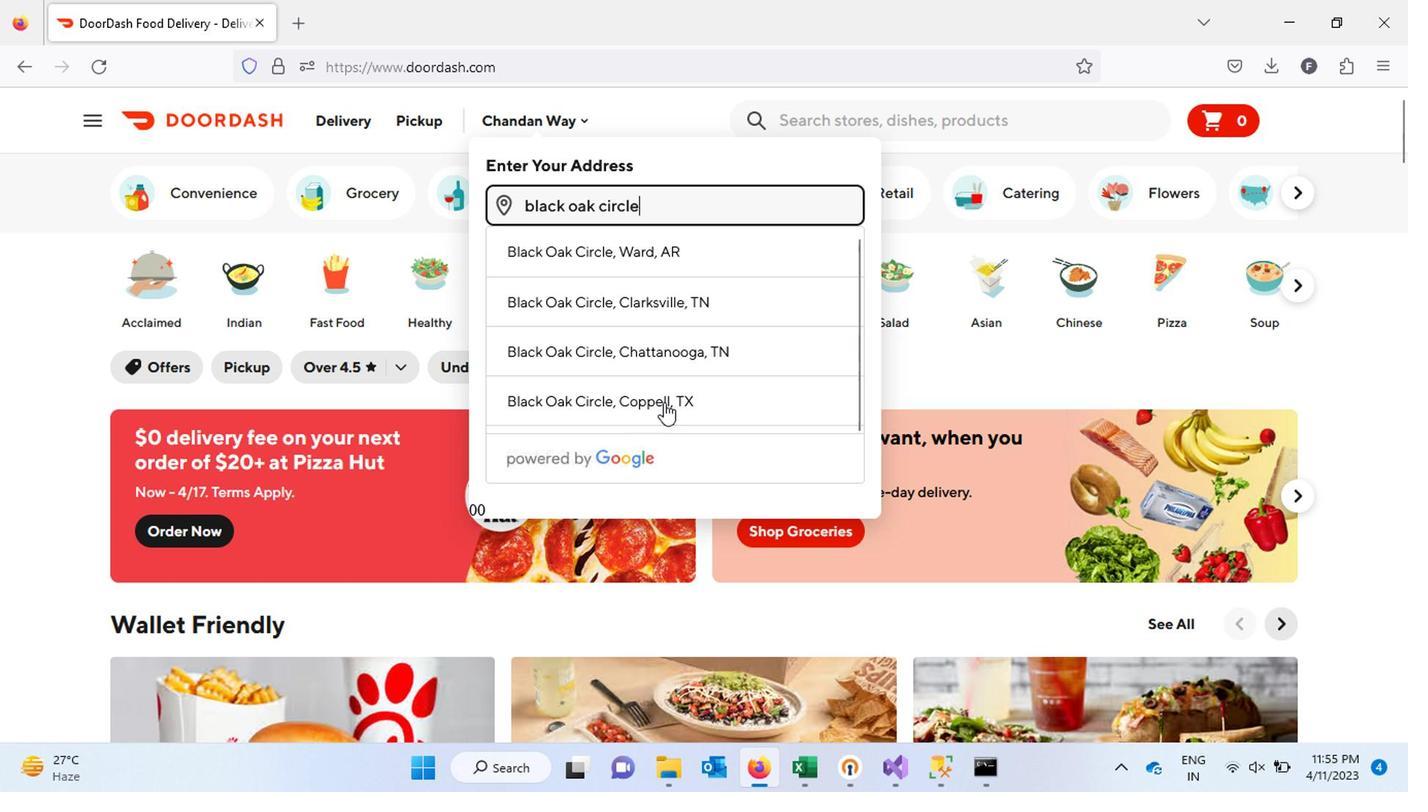 
Action: Mouse moved to (762, 611)
Screenshot: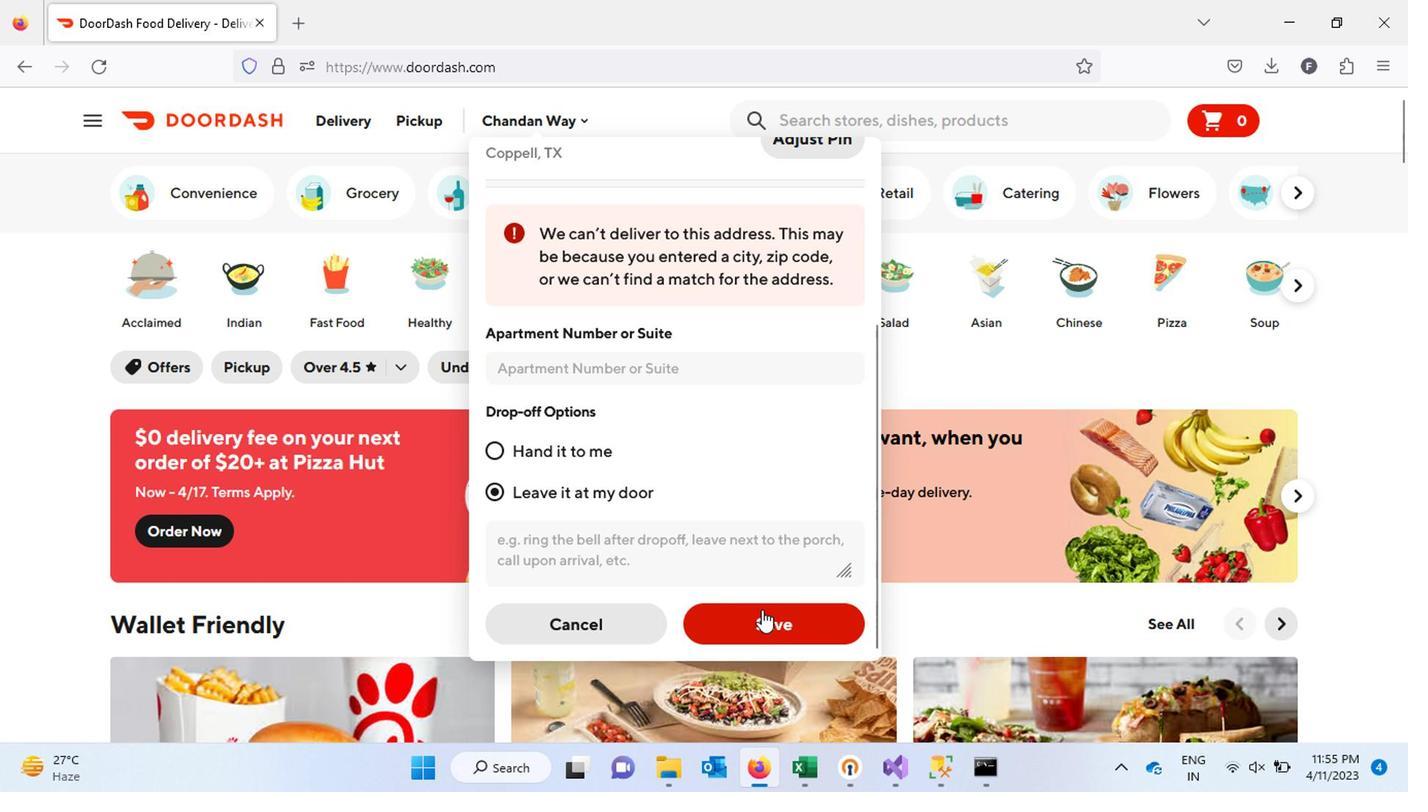 
Action: Mouse pressed left at (762, 611)
Screenshot: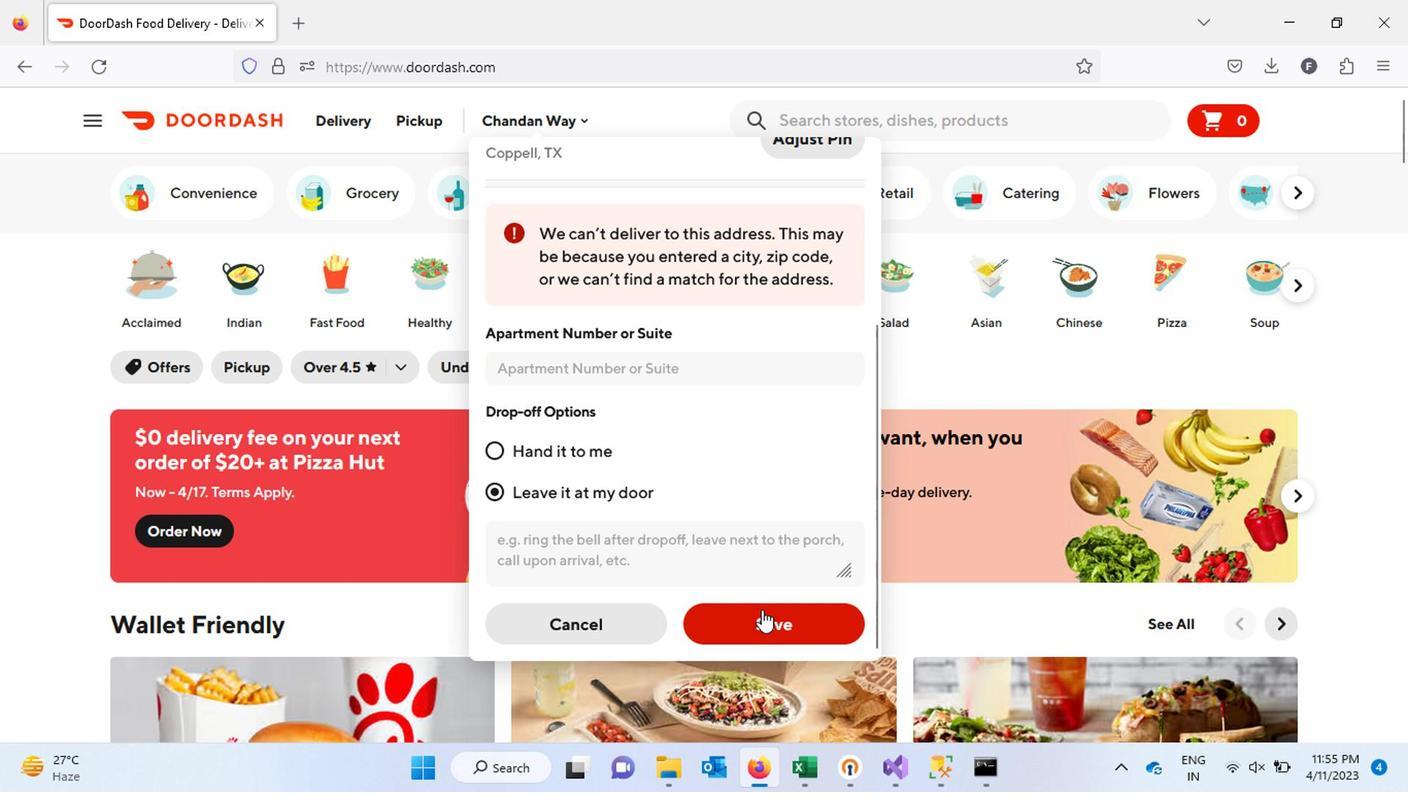 
Action: Mouse moved to (893, 123)
Screenshot: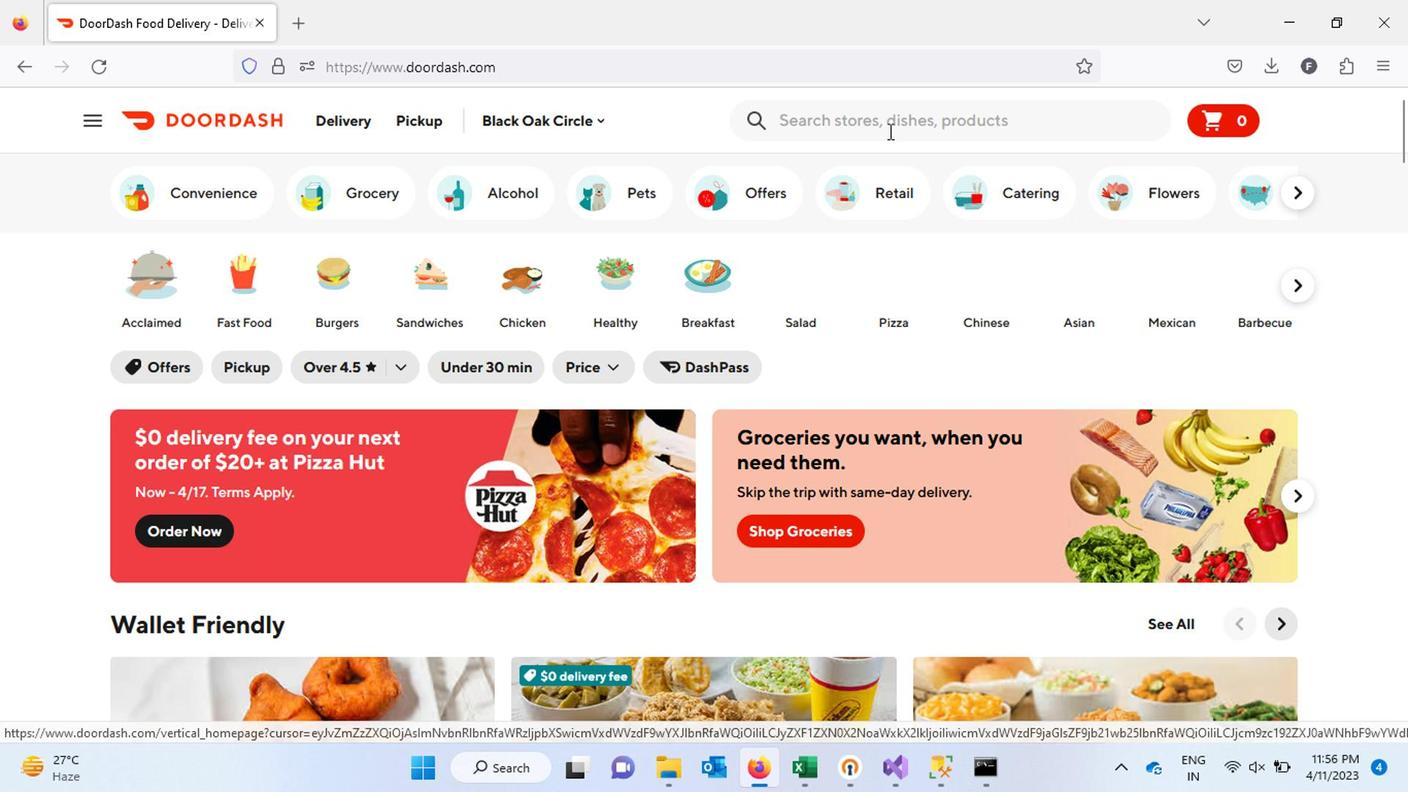 
Action: Mouse pressed left at (893, 123)
Screenshot: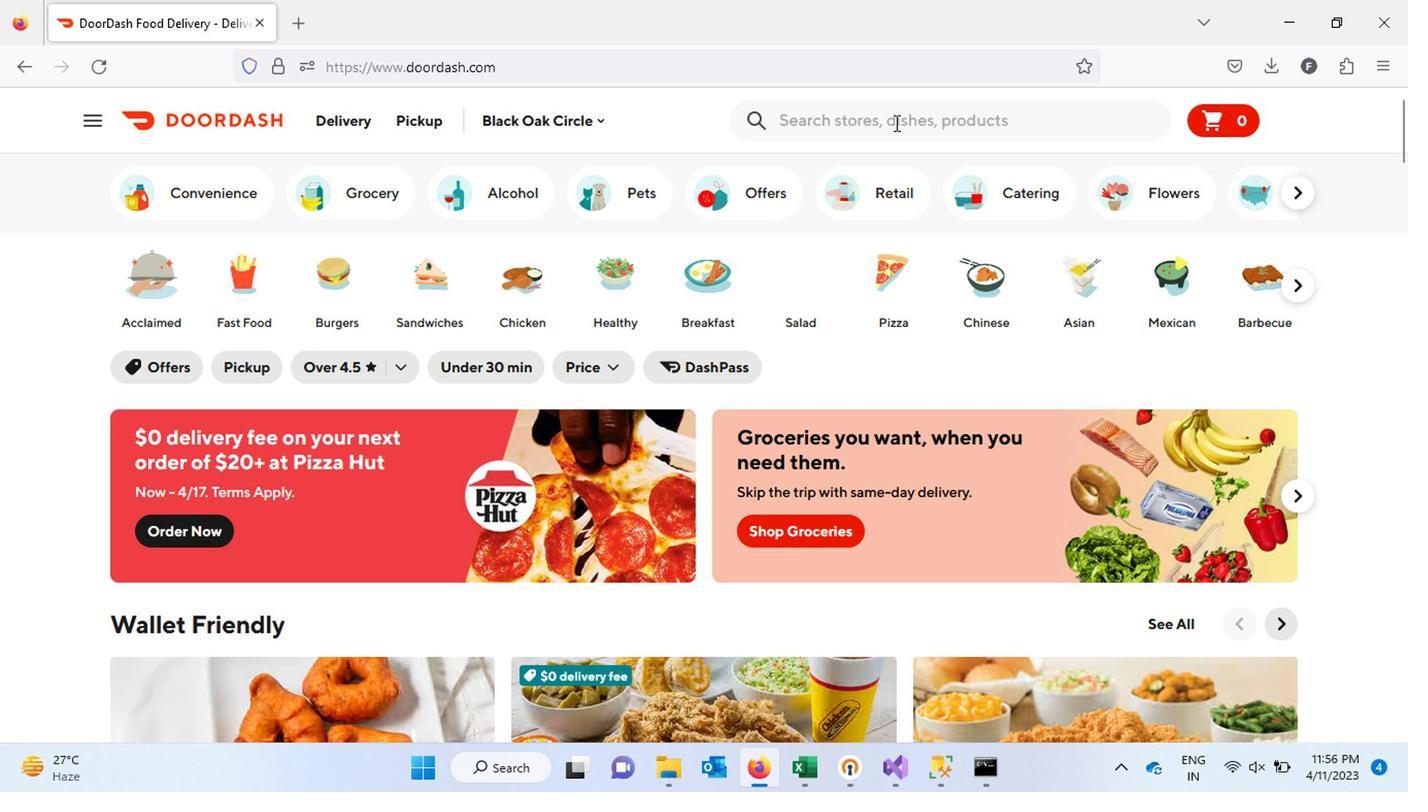 
Action: Keyboard m
Screenshot: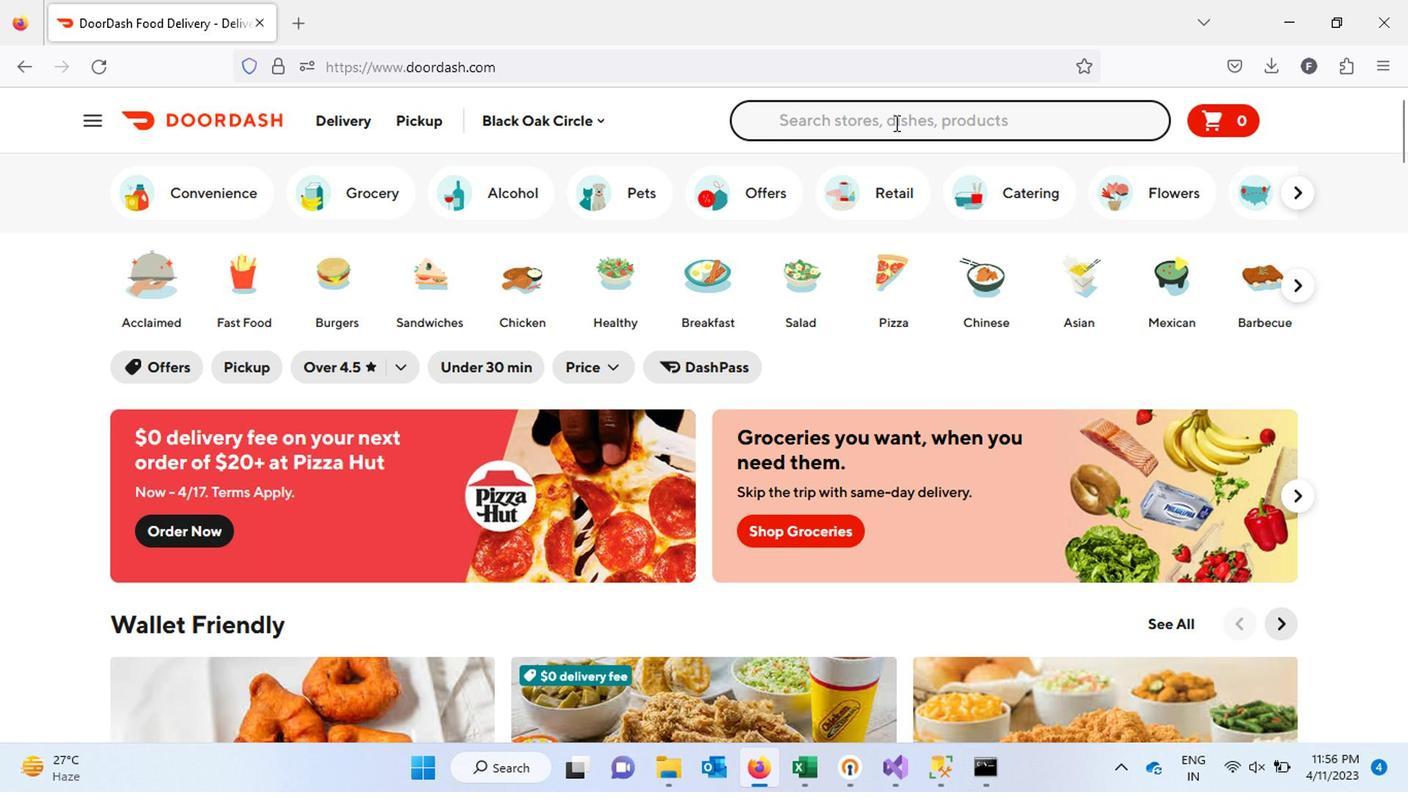 
Action: Keyboard a
Screenshot: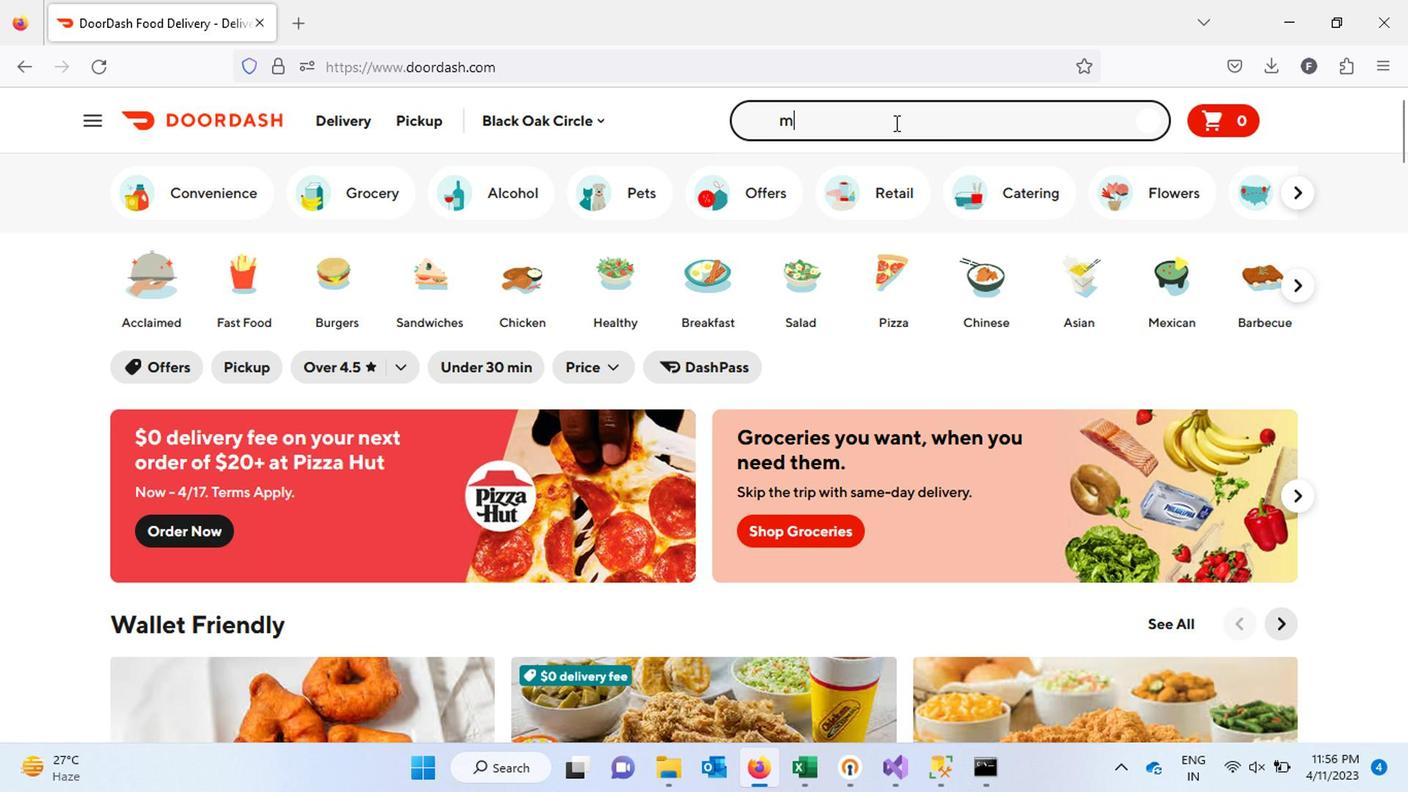 
Action: Keyboard x
Screenshot: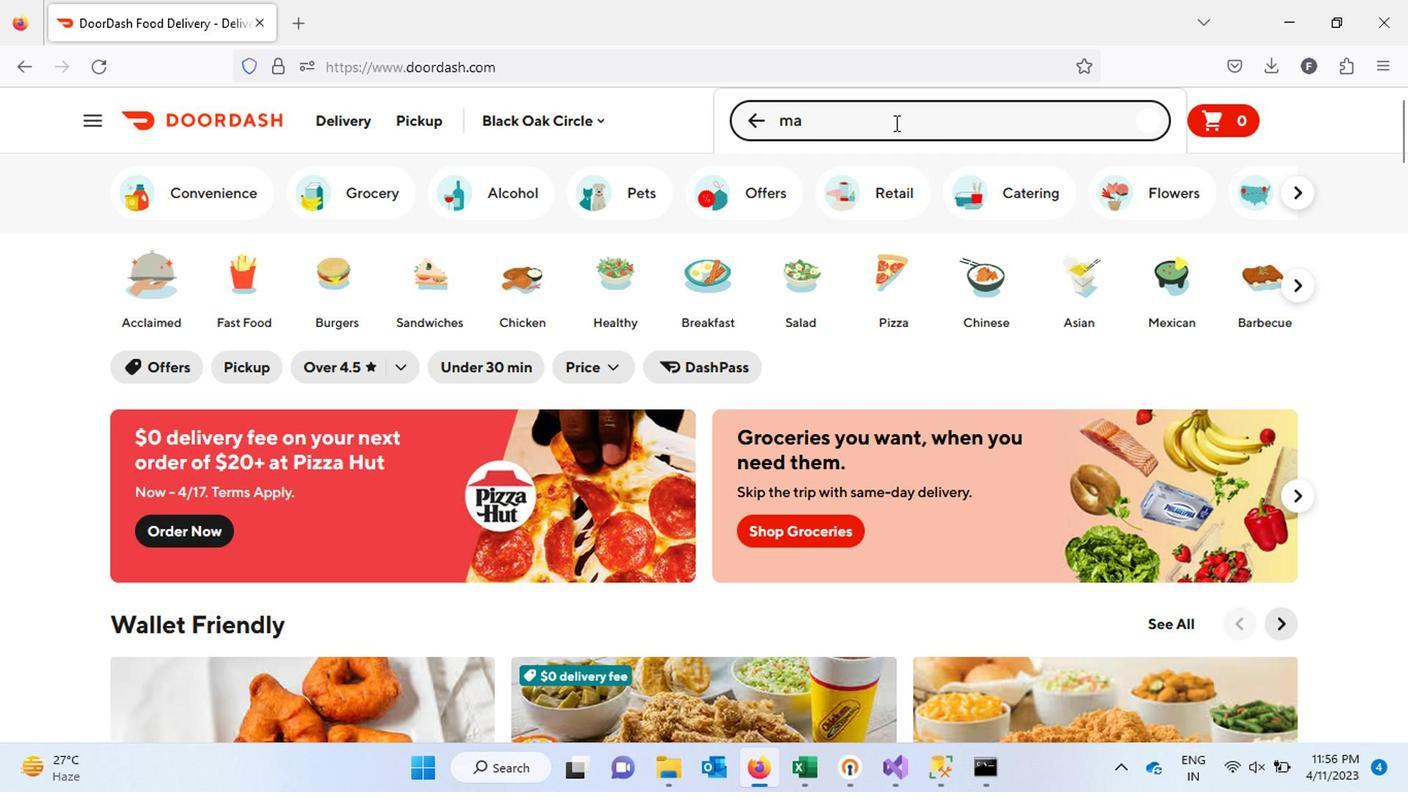 
Action: Keyboard i
Screenshot: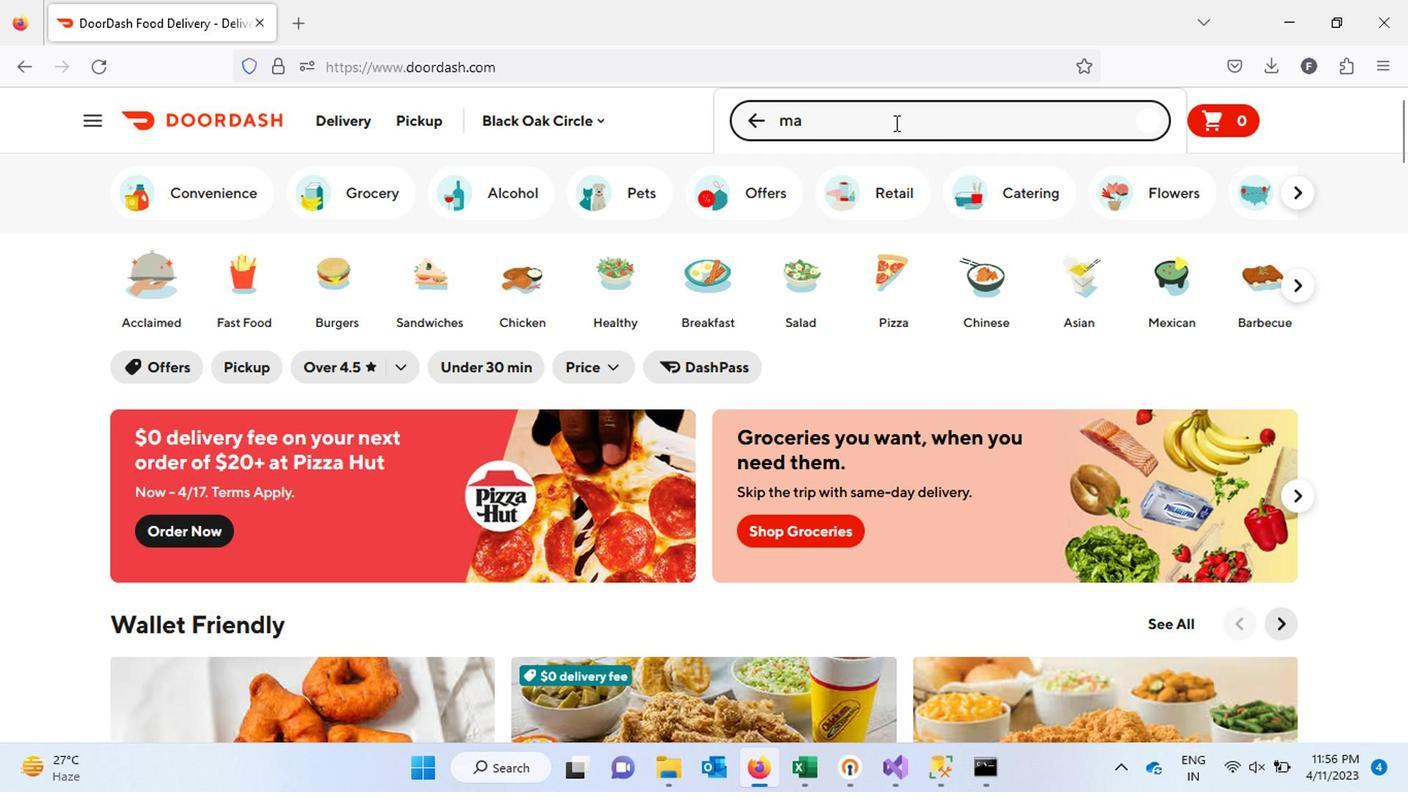 
Action: Keyboard c
Screenshot: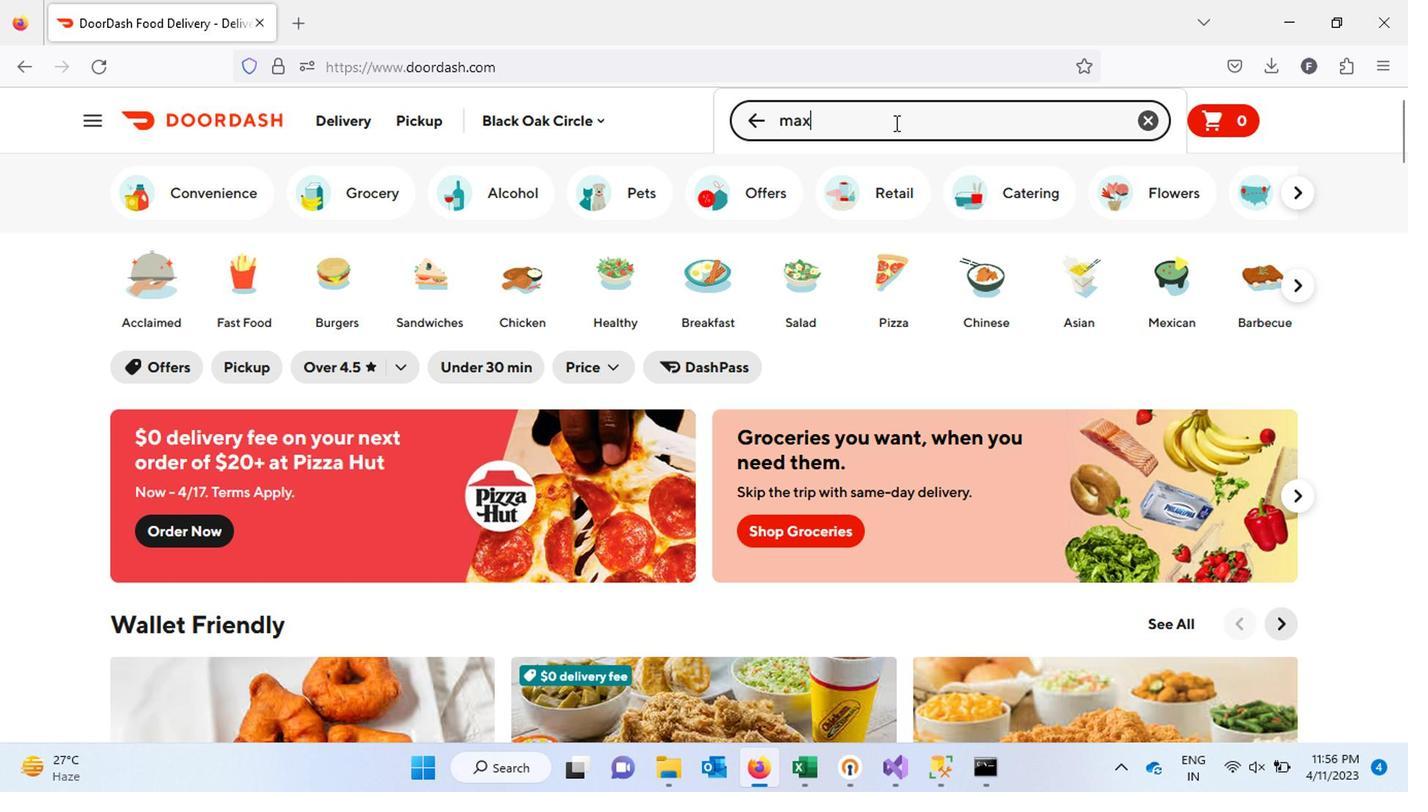 
Action: Keyboard a
Screenshot: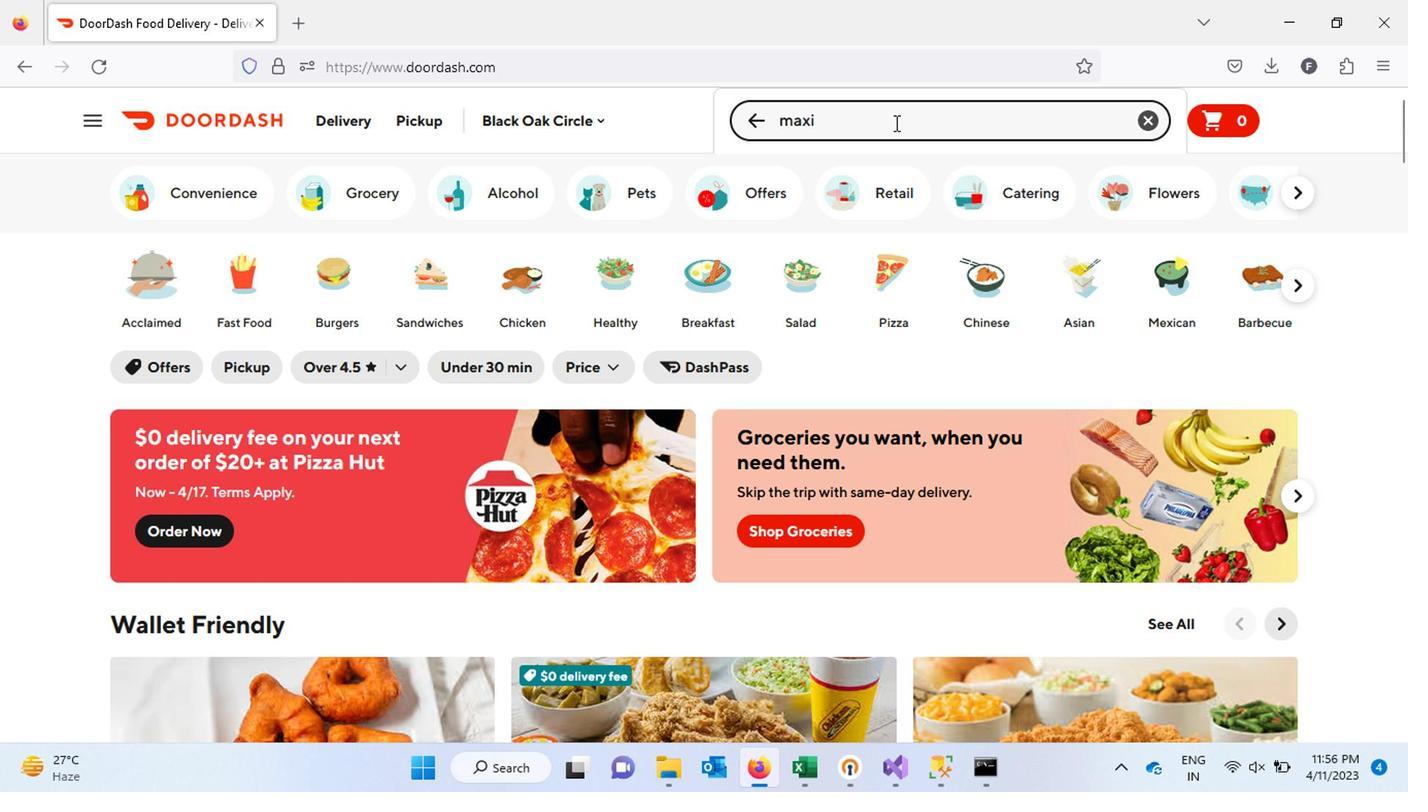
Action: Keyboard n
Screenshot: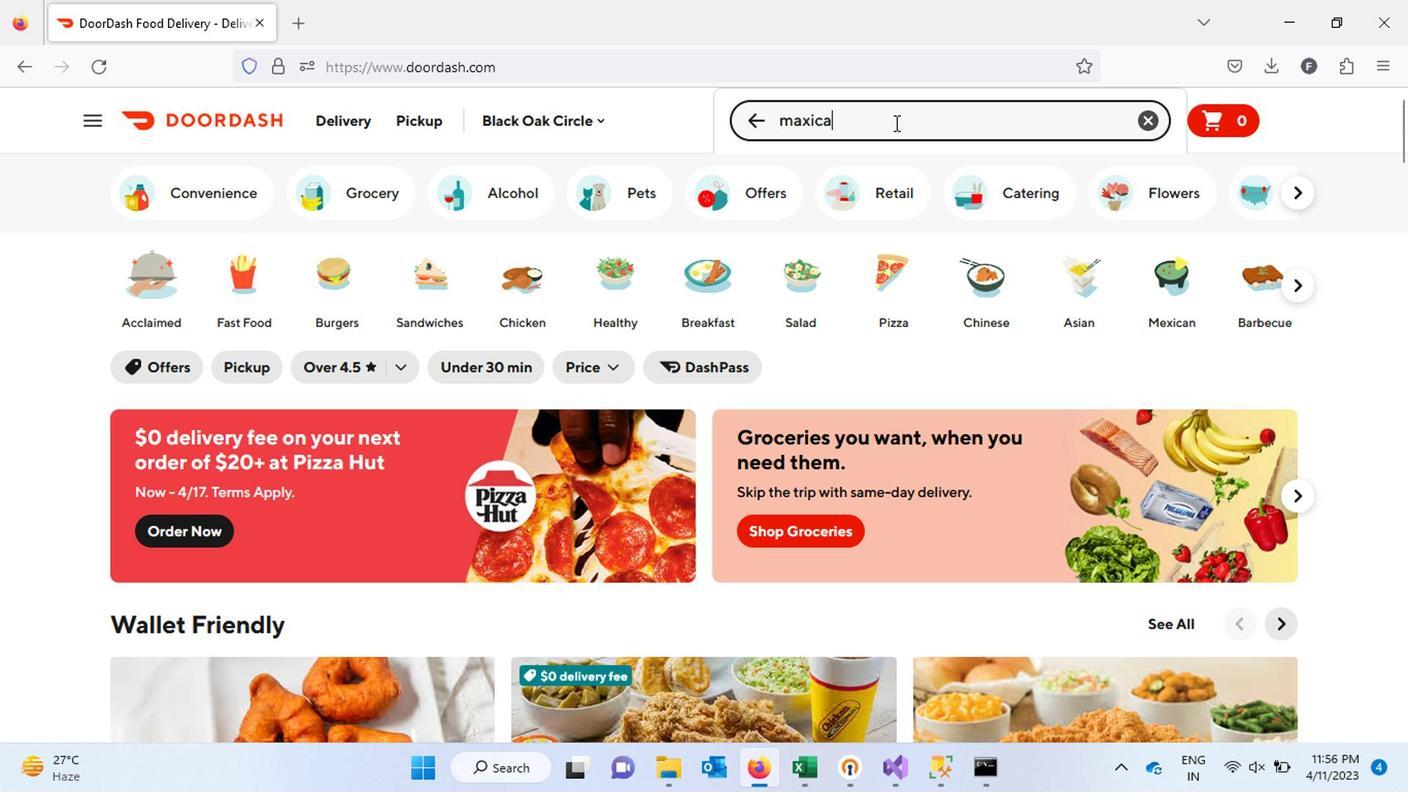 
Action: Keyboard Key.space
Screenshot: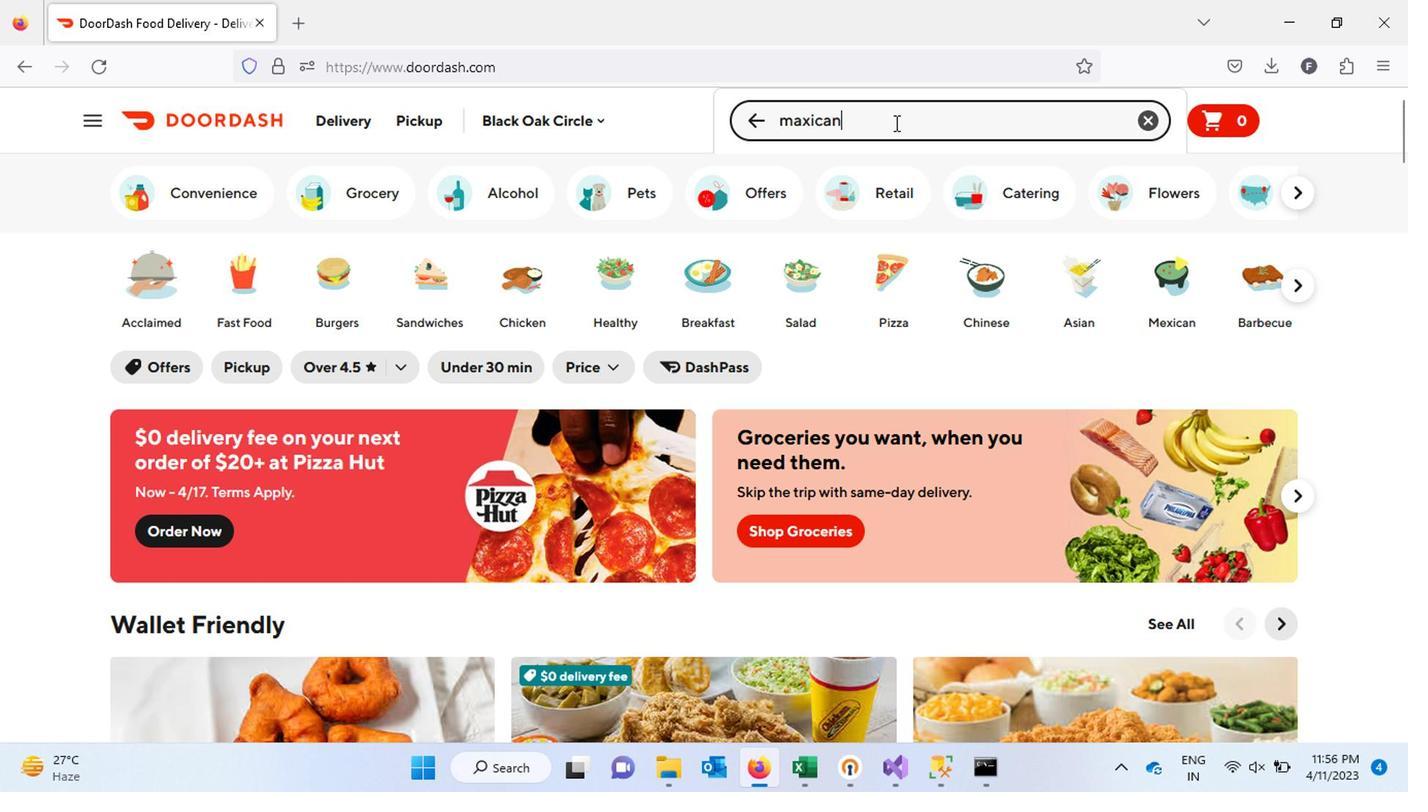 
Action: Keyboard r
Screenshot: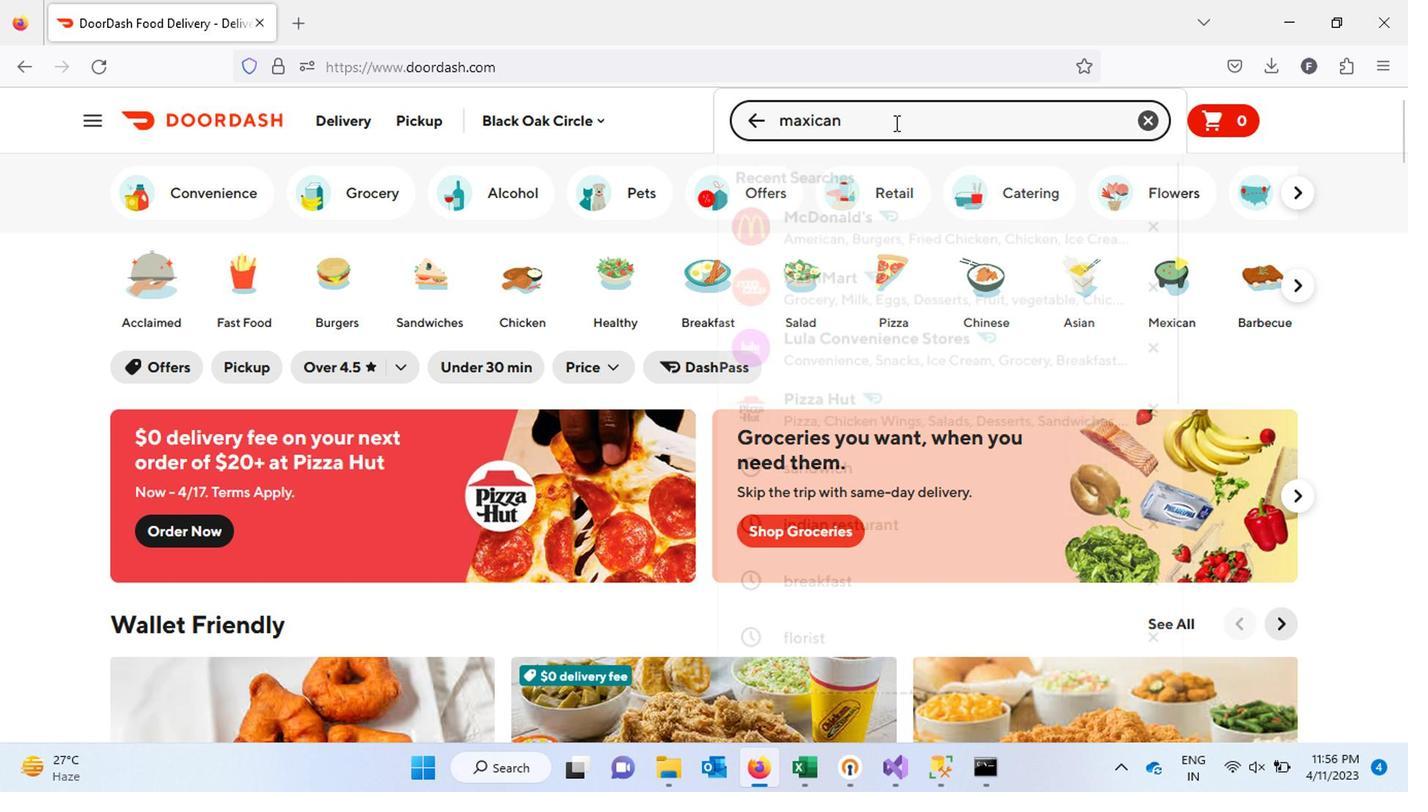 
Action: Keyboard e
Screenshot: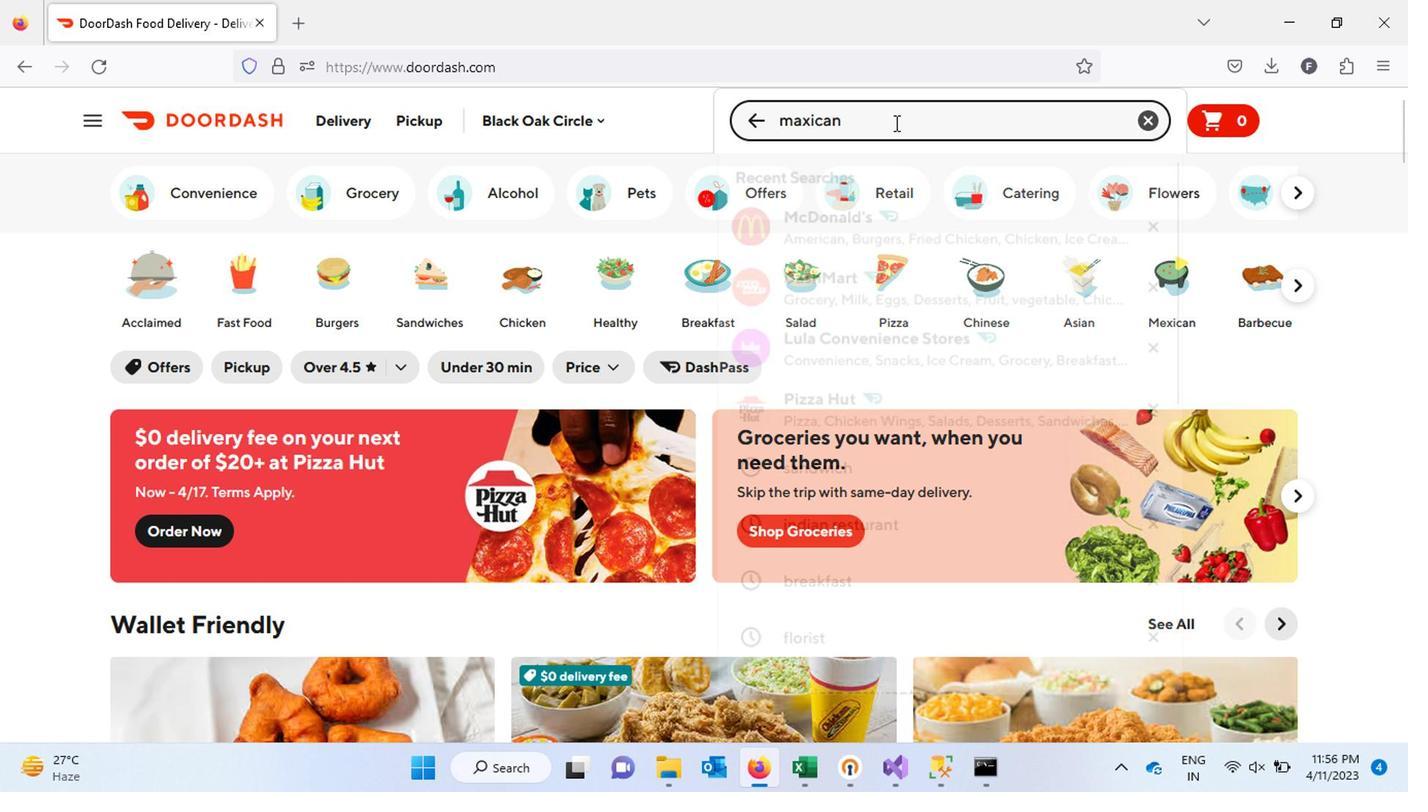
Action: Keyboard s
Screenshot: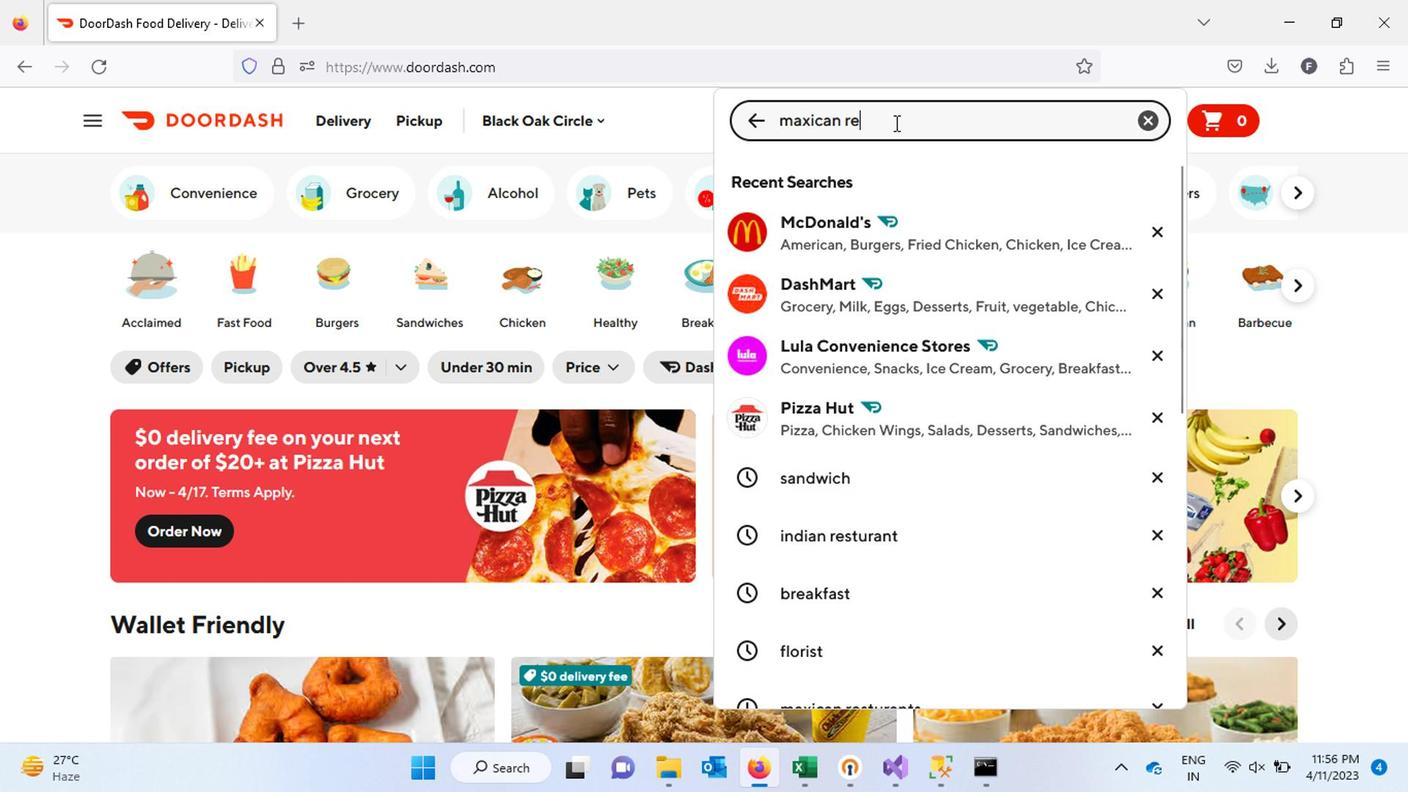 
Action: Keyboard t
Screenshot: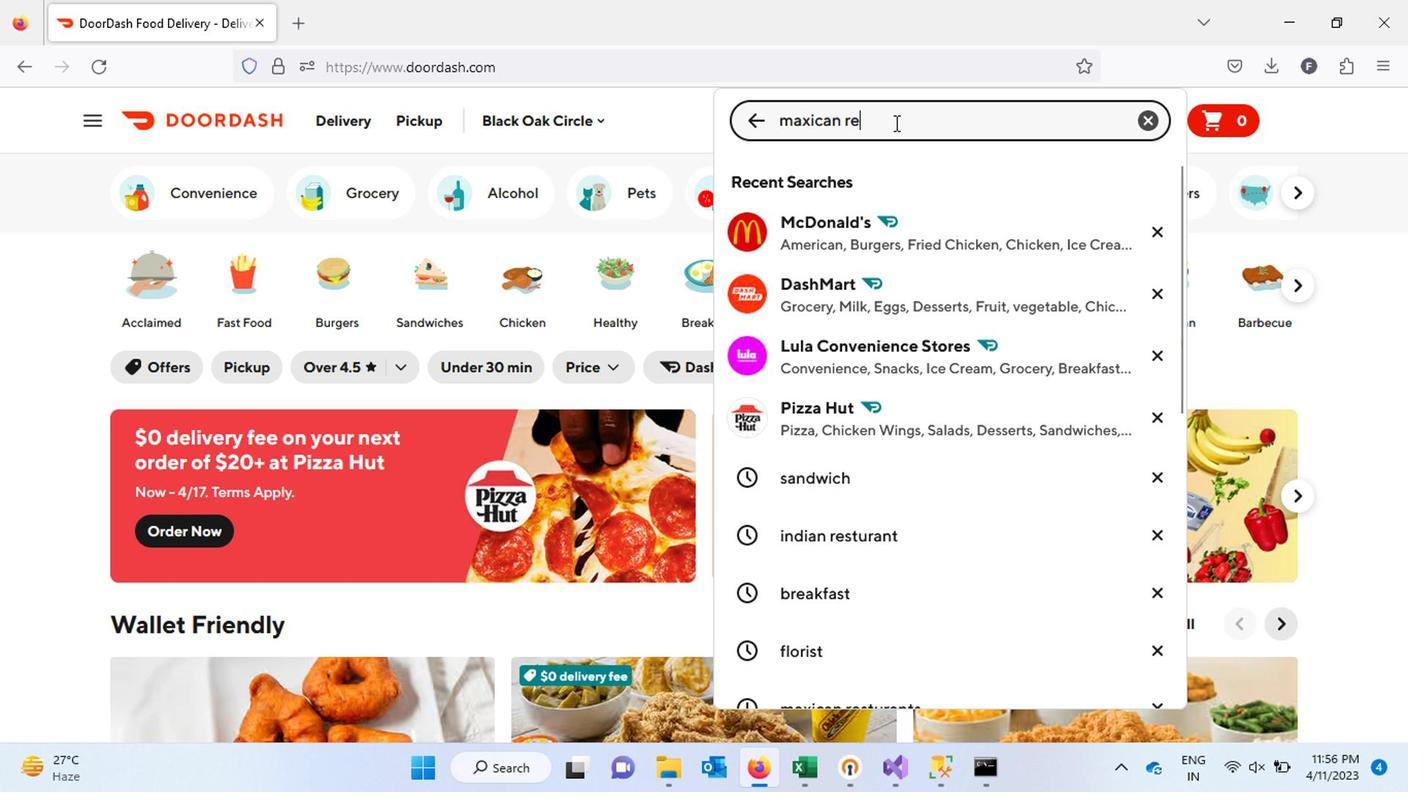 
Action: Keyboard u
Screenshot: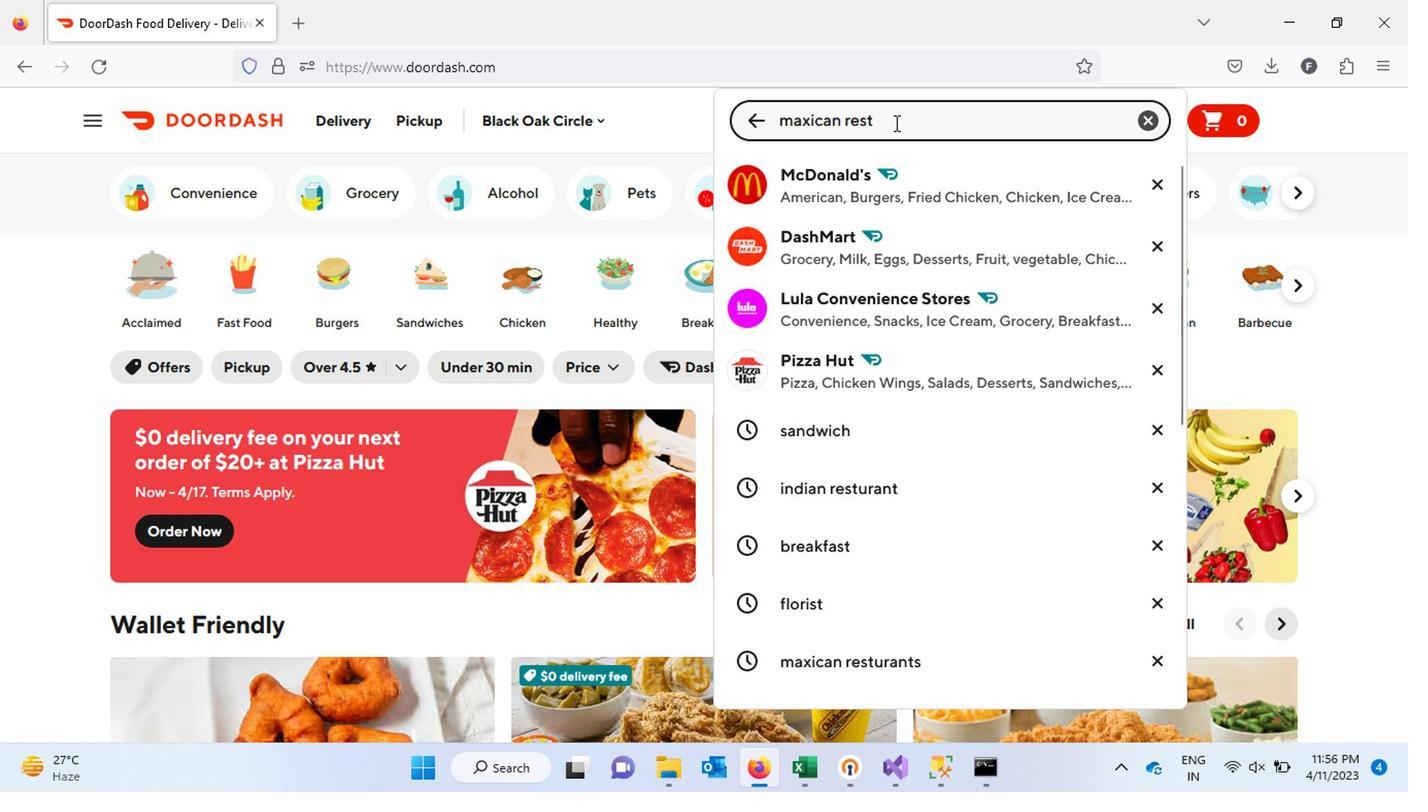
Action: Keyboard r
Screenshot: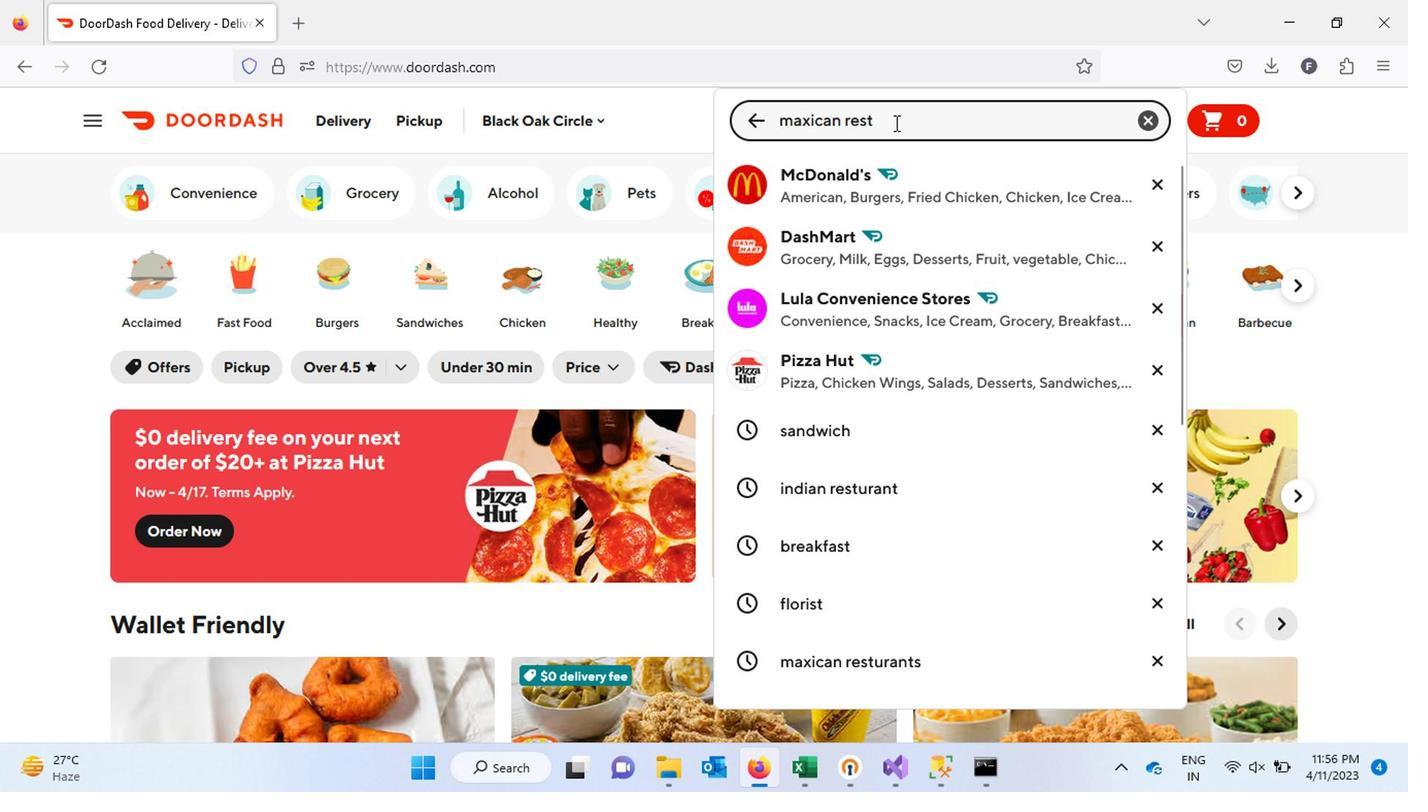 
Action: Keyboard a
Screenshot: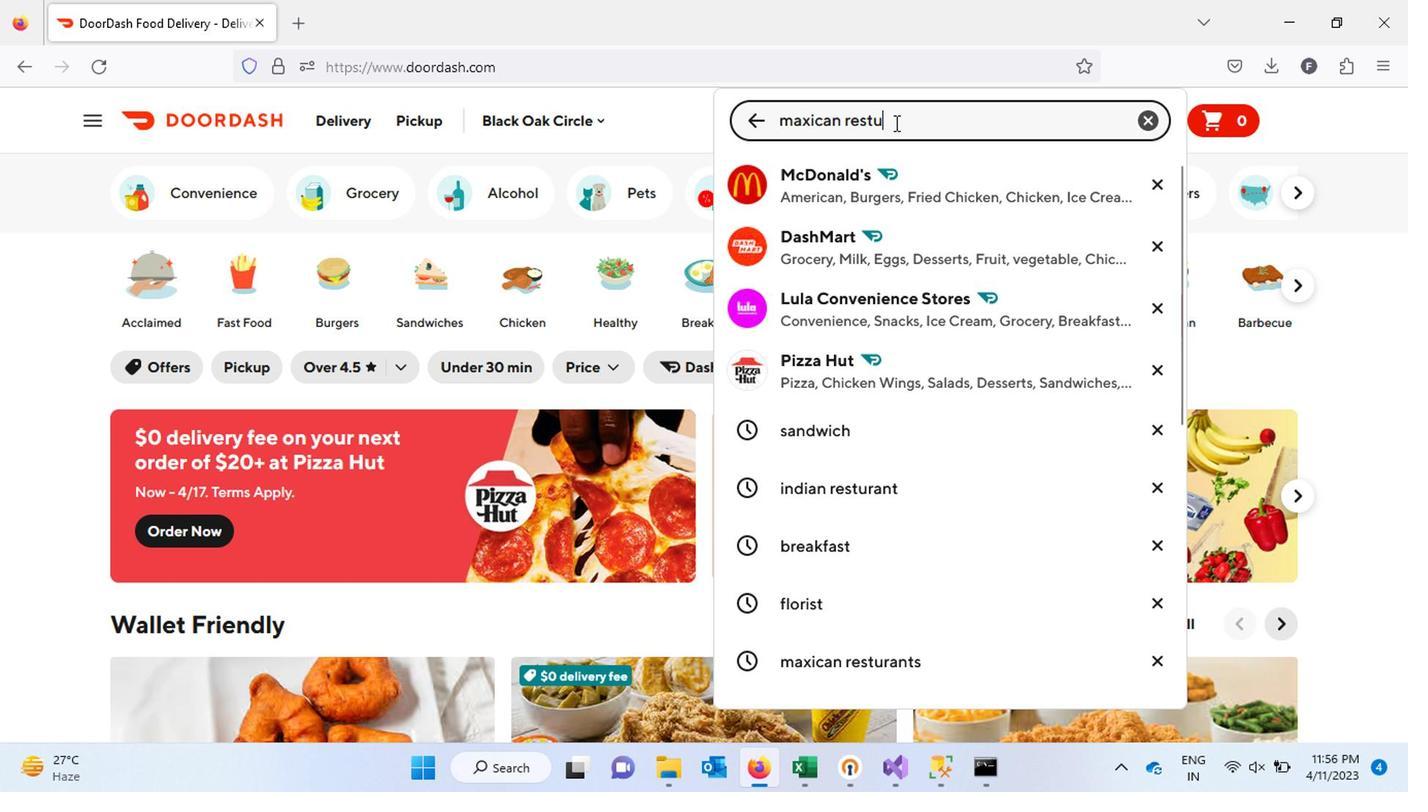 
Action: Keyboard n
Screenshot: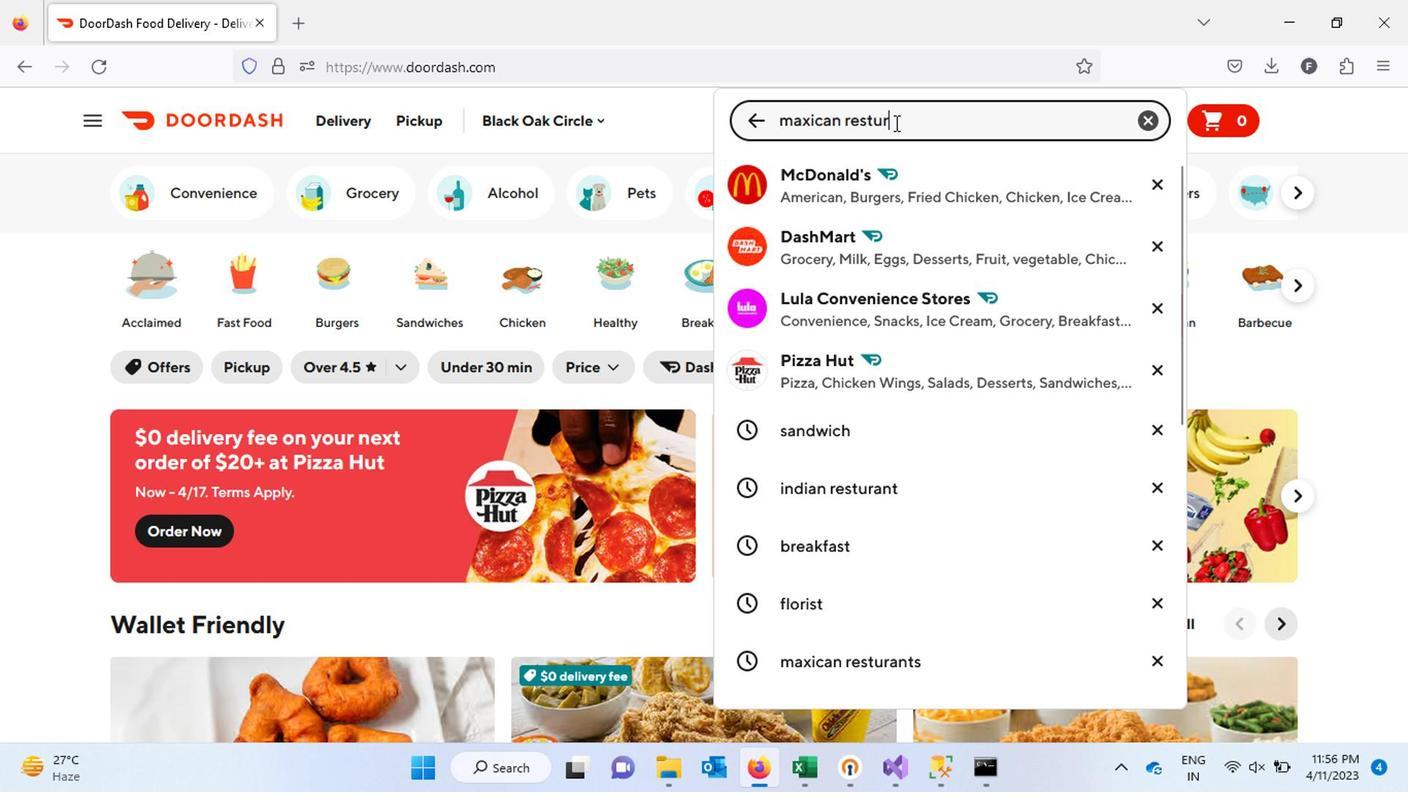 
Action: Keyboard t
Screenshot: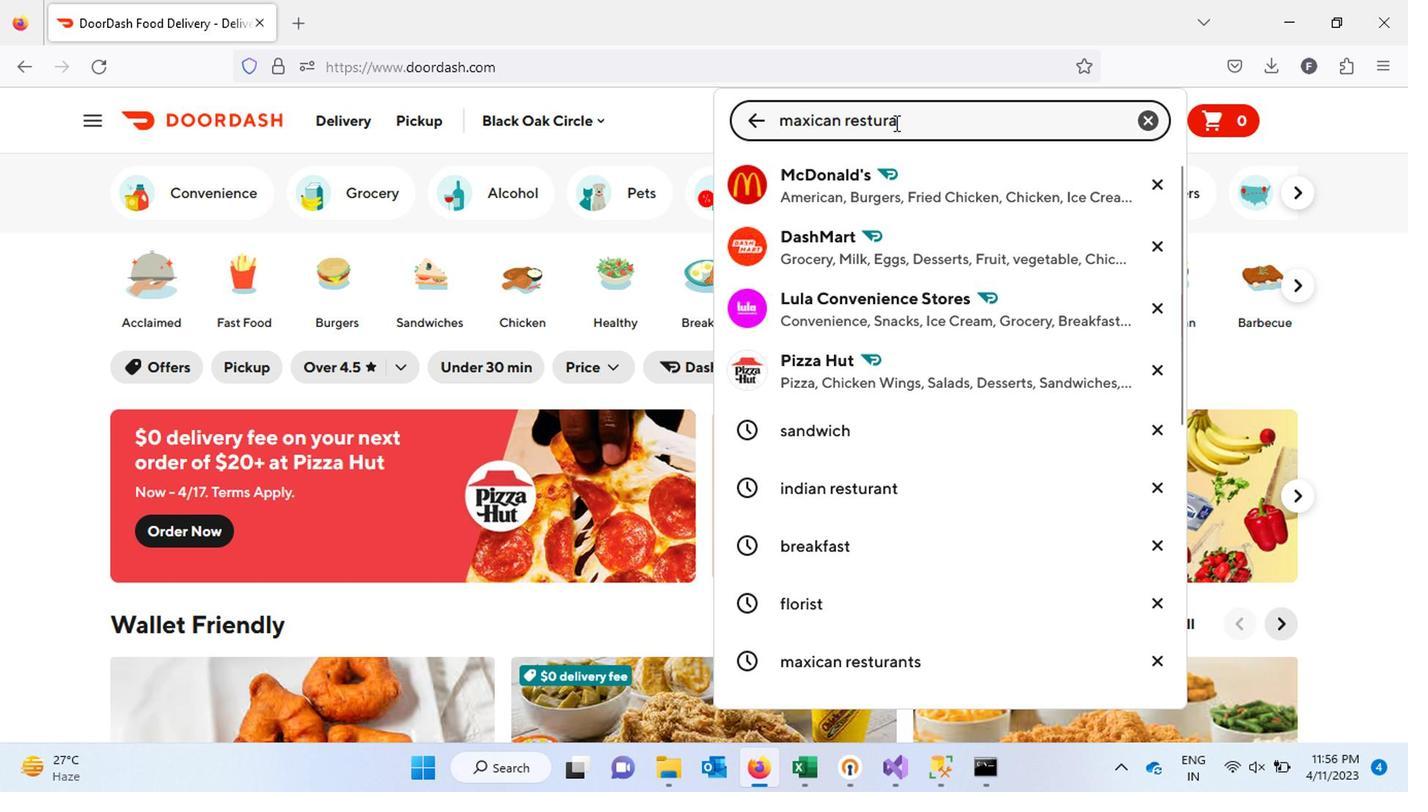 
Action: Keyboard Key.enter
Screenshot: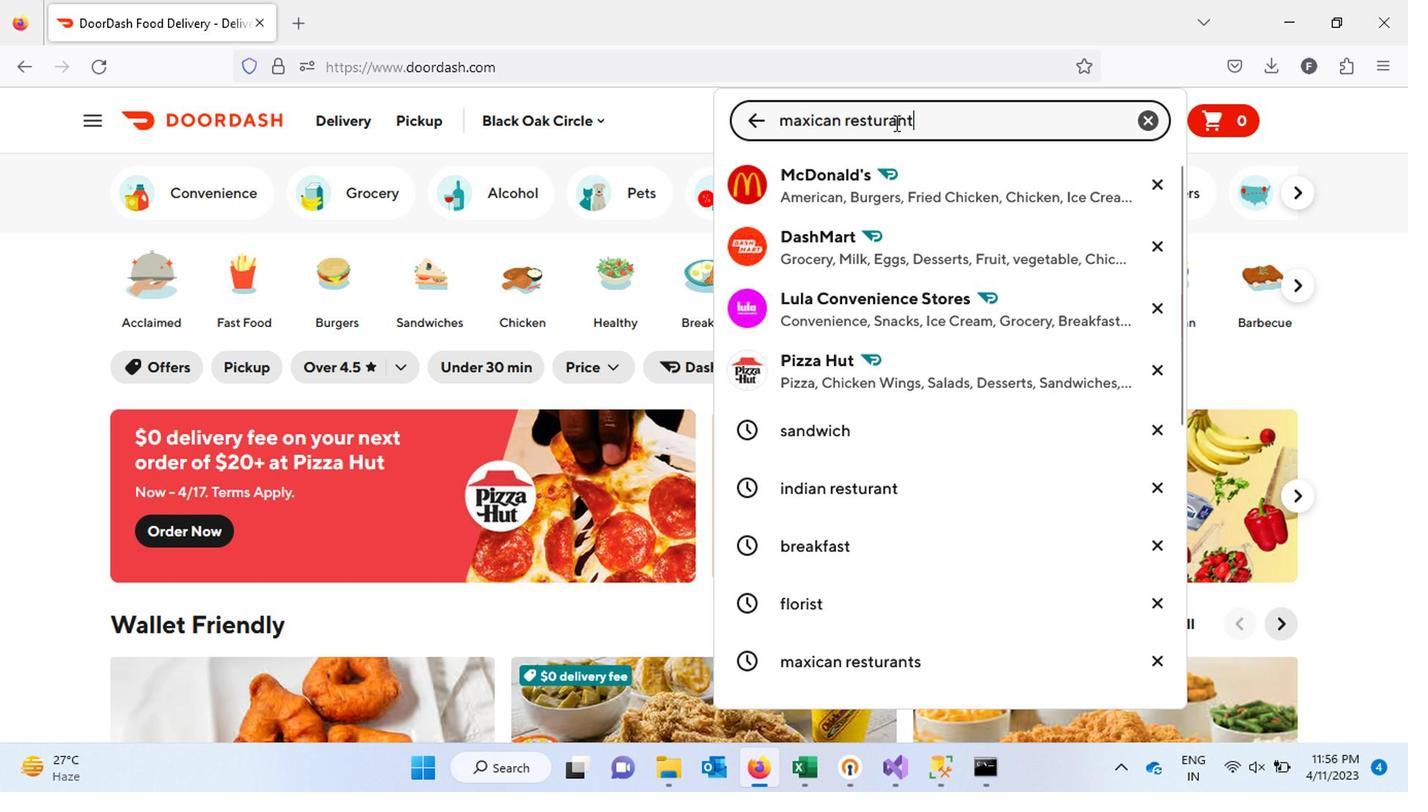 
Action: Mouse moved to (749, 335)
Screenshot: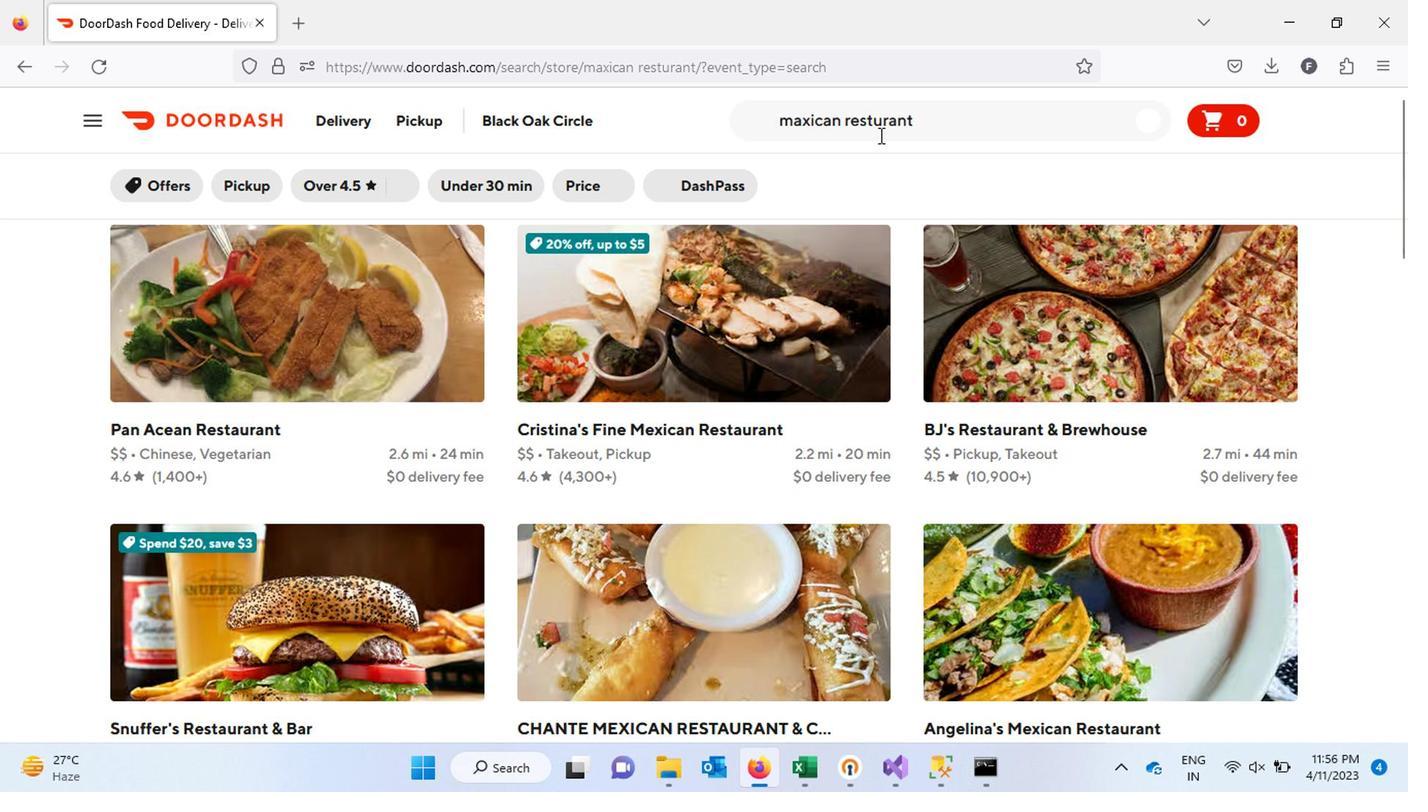 
Action: Mouse pressed left at (749, 335)
Screenshot: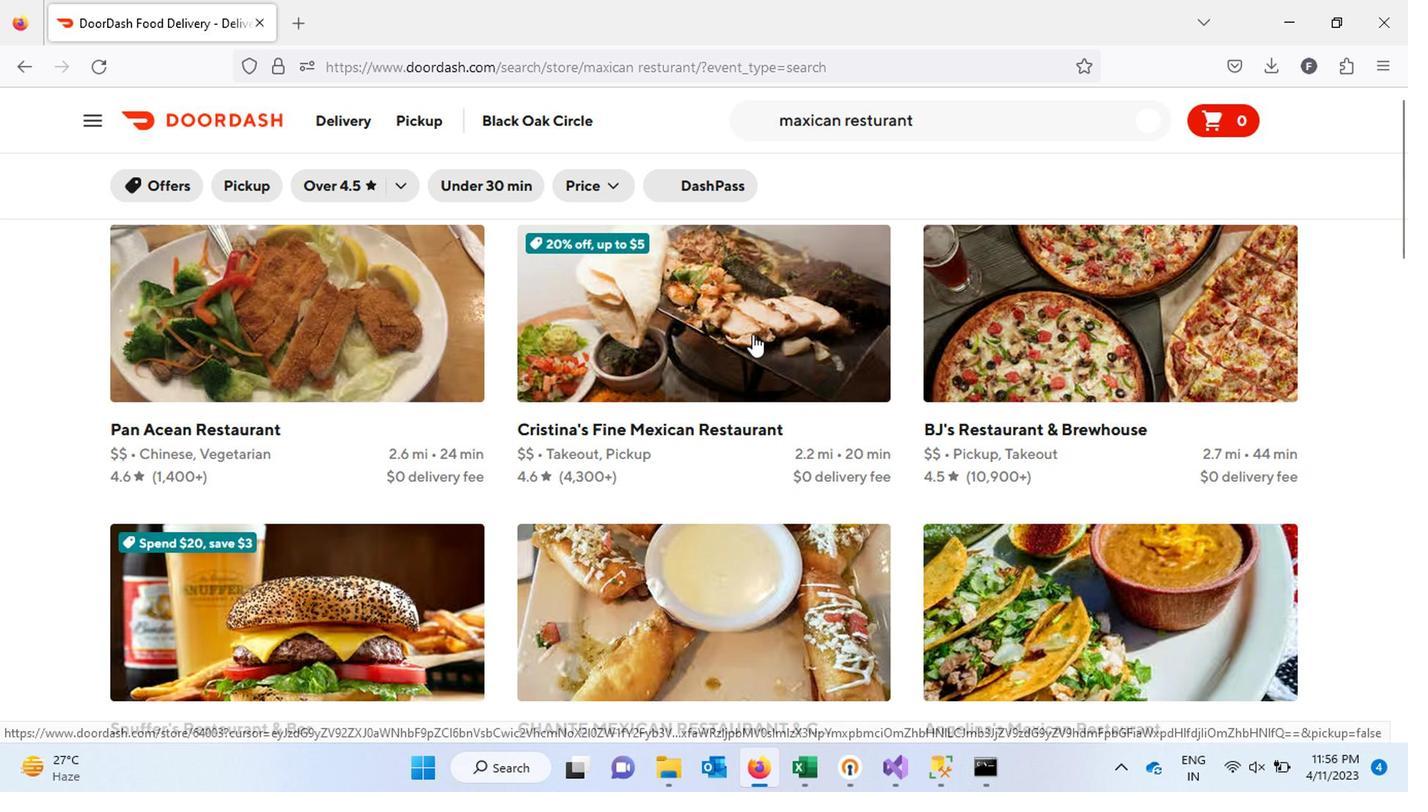 
Action: Mouse moved to (982, 754)
Screenshot: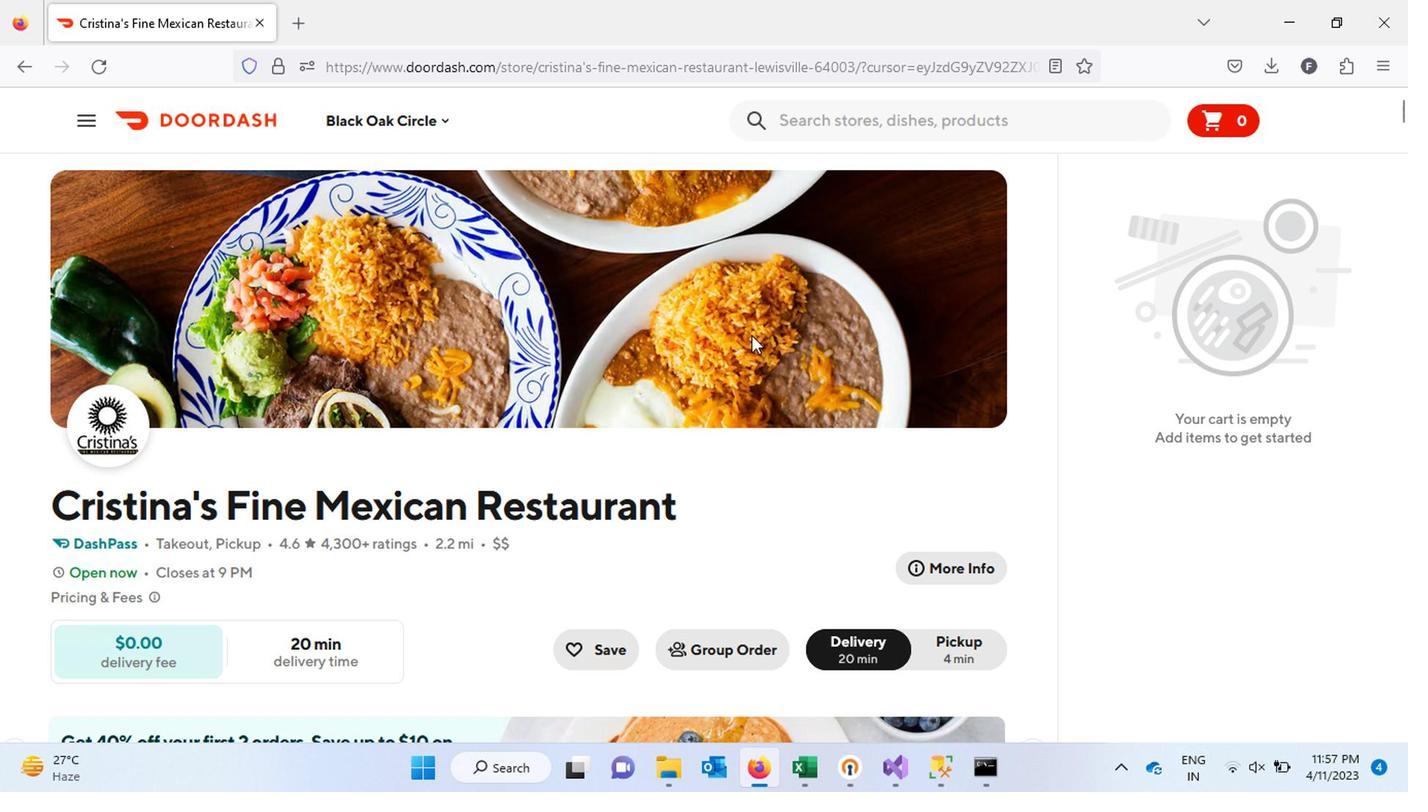 
Action: Mouse pressed left at (982, 754)
Screenshot: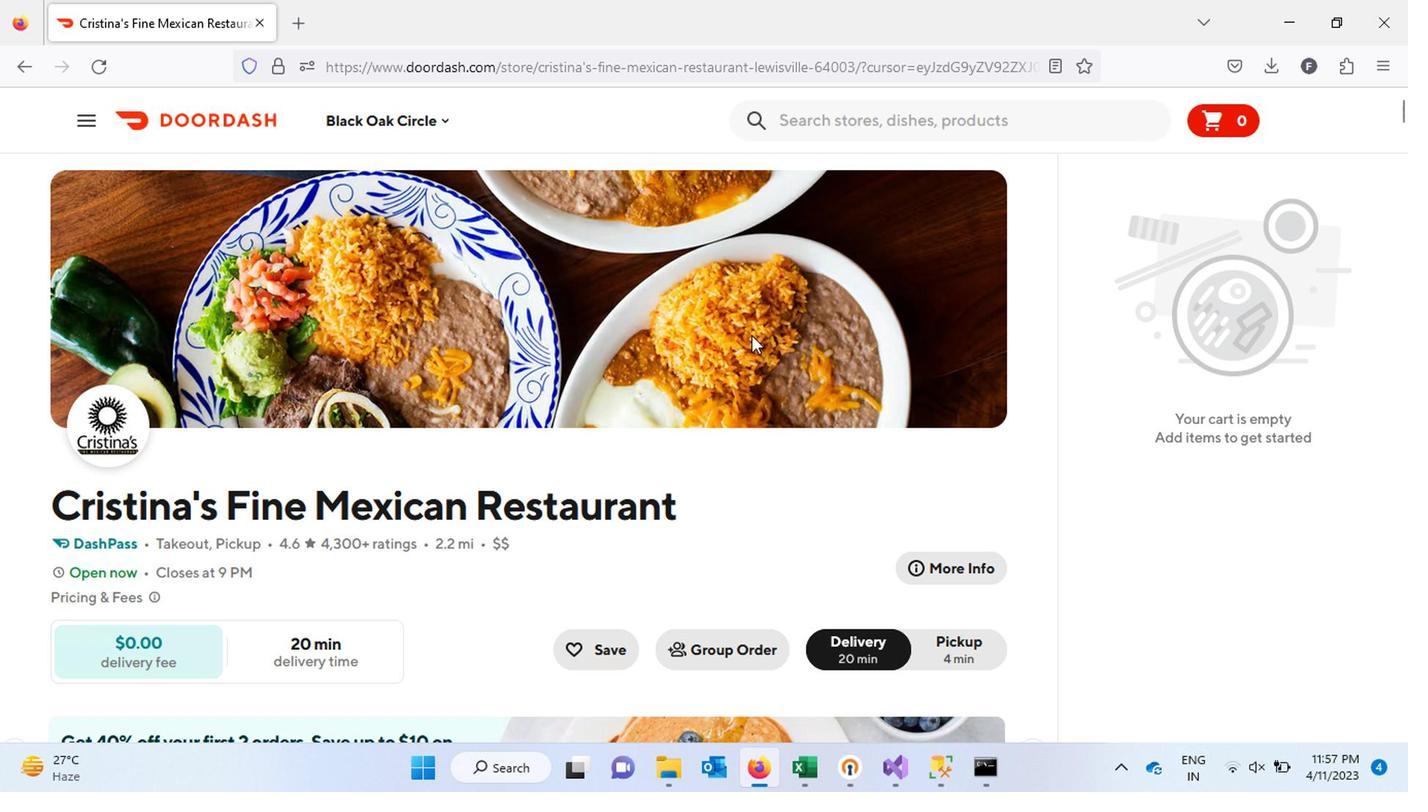
Action: Mouse moved to (1163, 106)
Screenshot: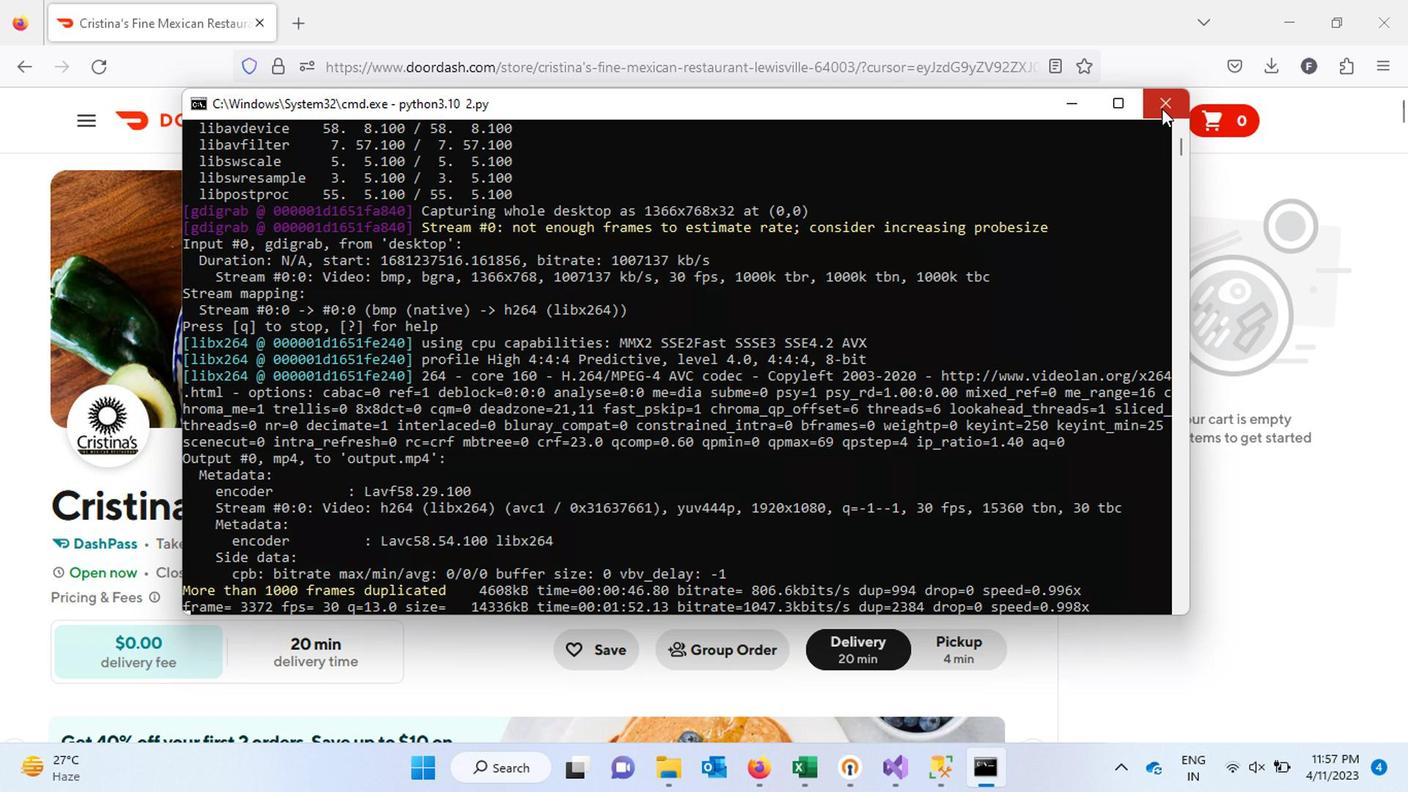 
Action: Mouse pressed left at (1163, 106)
Screenshot: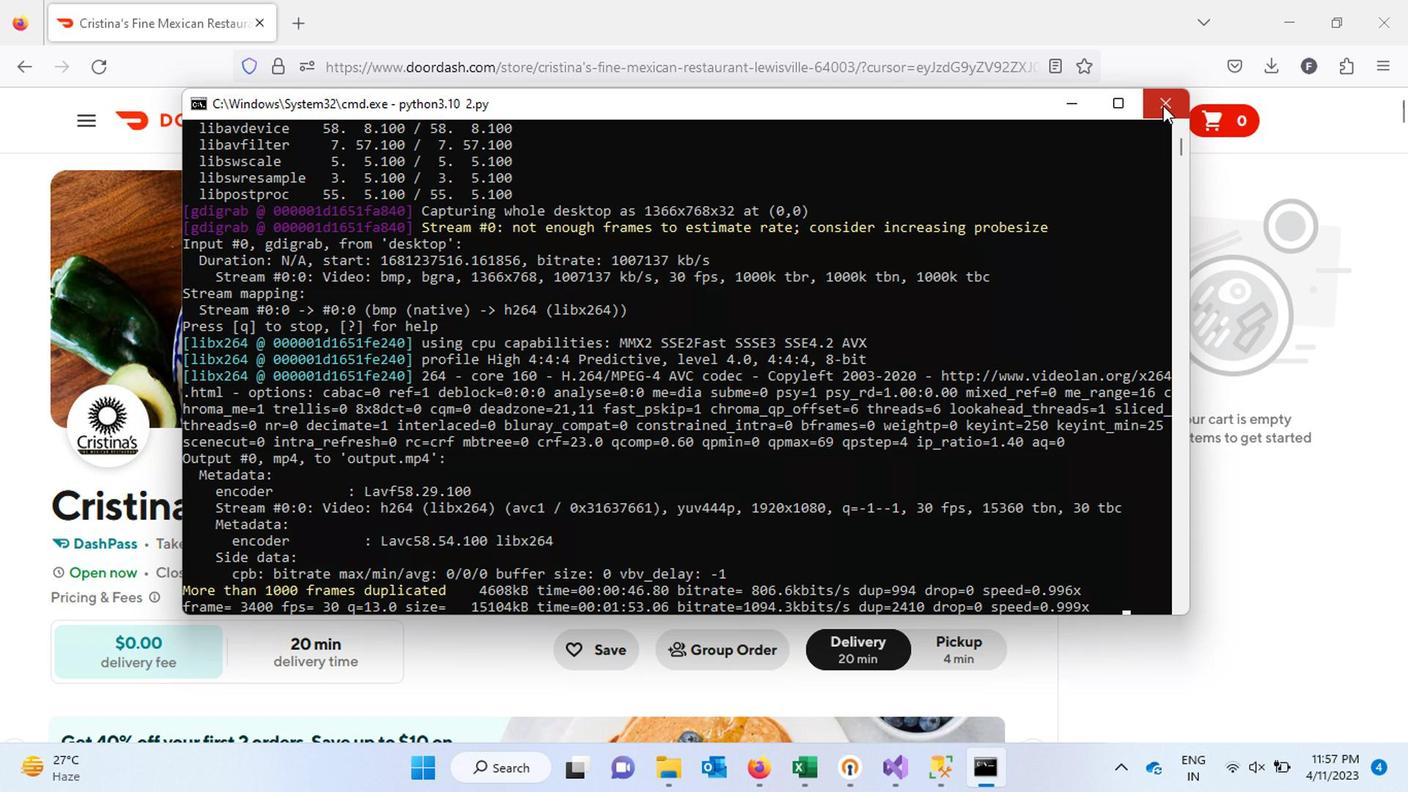 
